 Task: Search one way flight ticket for 2 adults, 2 infants in seat and 1 infant on lap in first from Wenatchee: Pangborn Memorial Airport to Evansville: Evansville Regional Airport on 5-3-2023. Choice of flights is Westjet. Number of bags: 3 checked bags. Price is upto 90000. Outbound departure time preference is 16:00.
Action: Mouse moved to (328, 277)
Screenshot: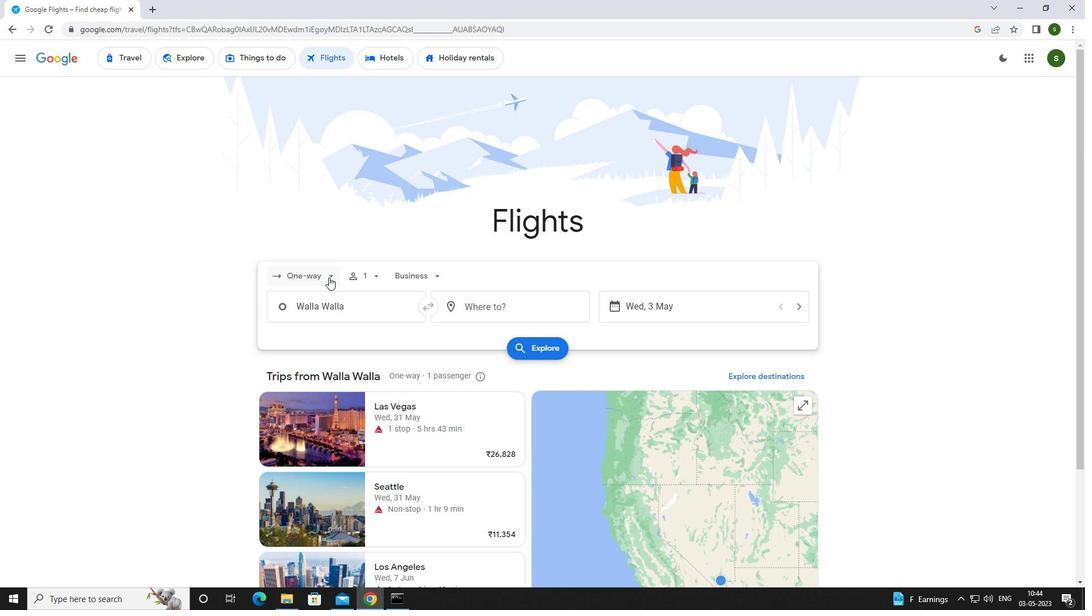 
Action: Mouse pressed left at (328, 277)
Screenshot: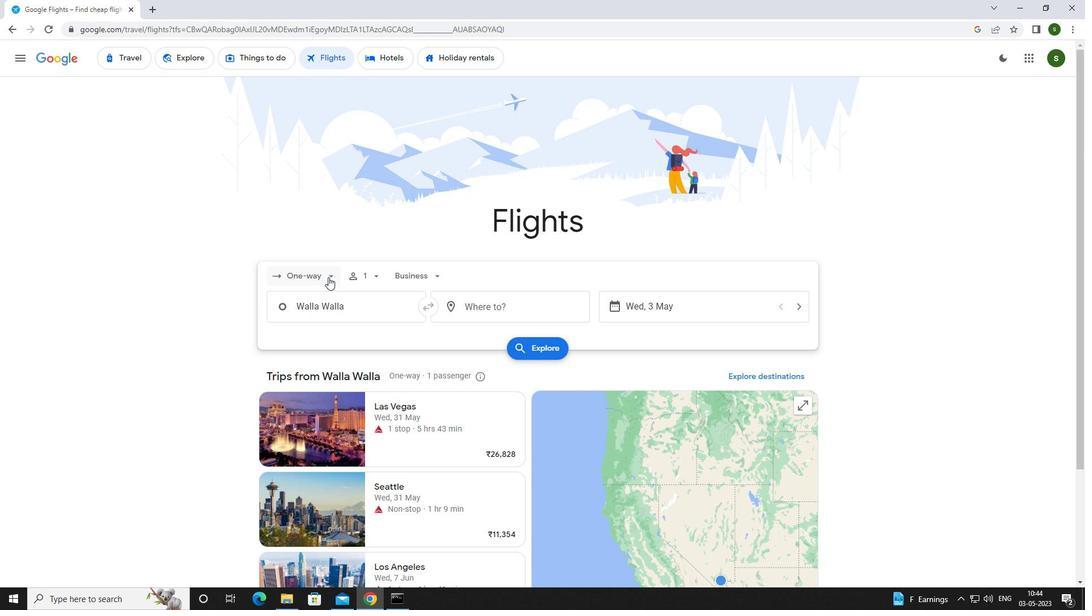 
Action: Mouse moved to (334, 327)
Screenshot: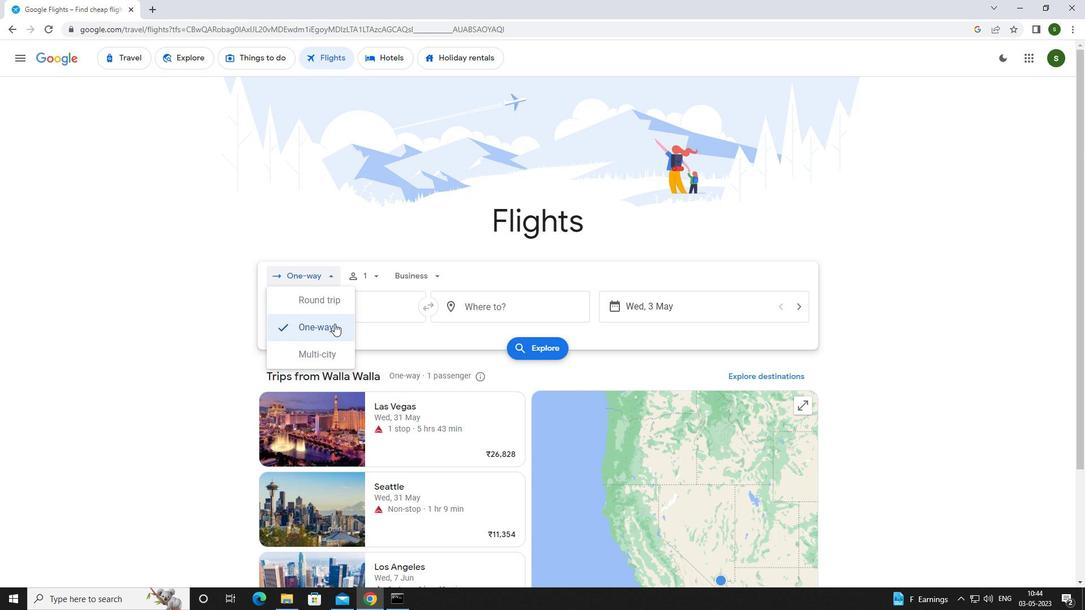 
Action: Mouse pressed left at (334, 327)
Screenshot: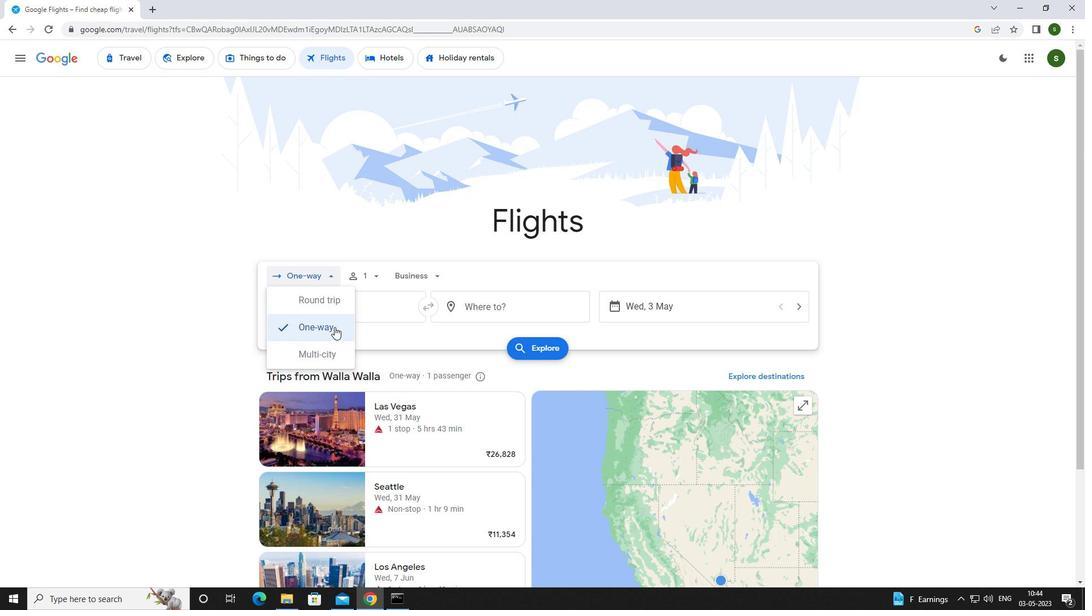 
Action: Mouse moved to (373, 278)
Screenshot: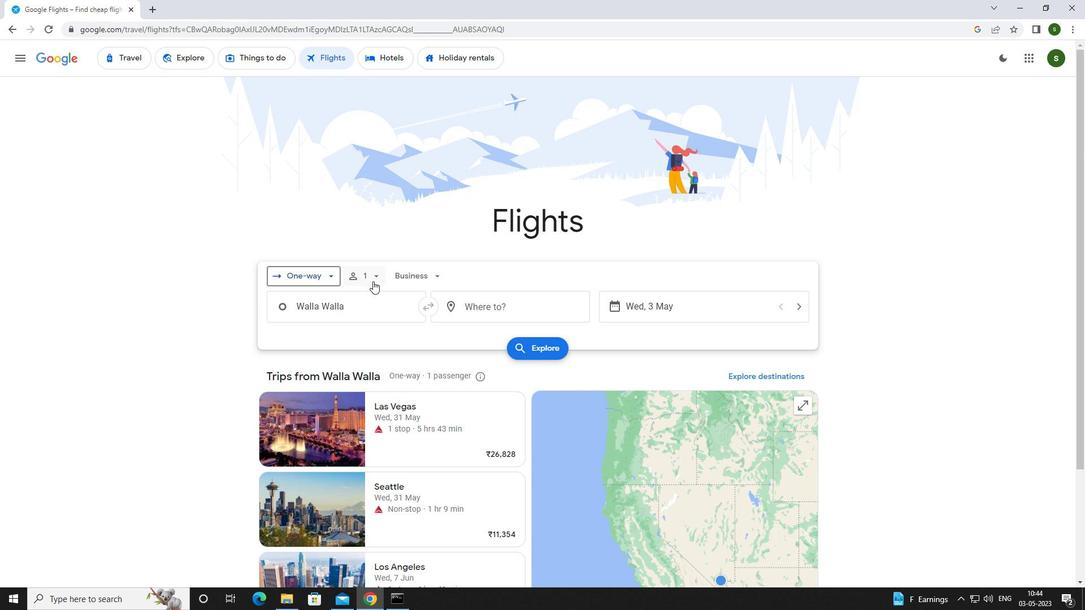 
Action: Mouse pressed left at (373, 278)
Screenshot: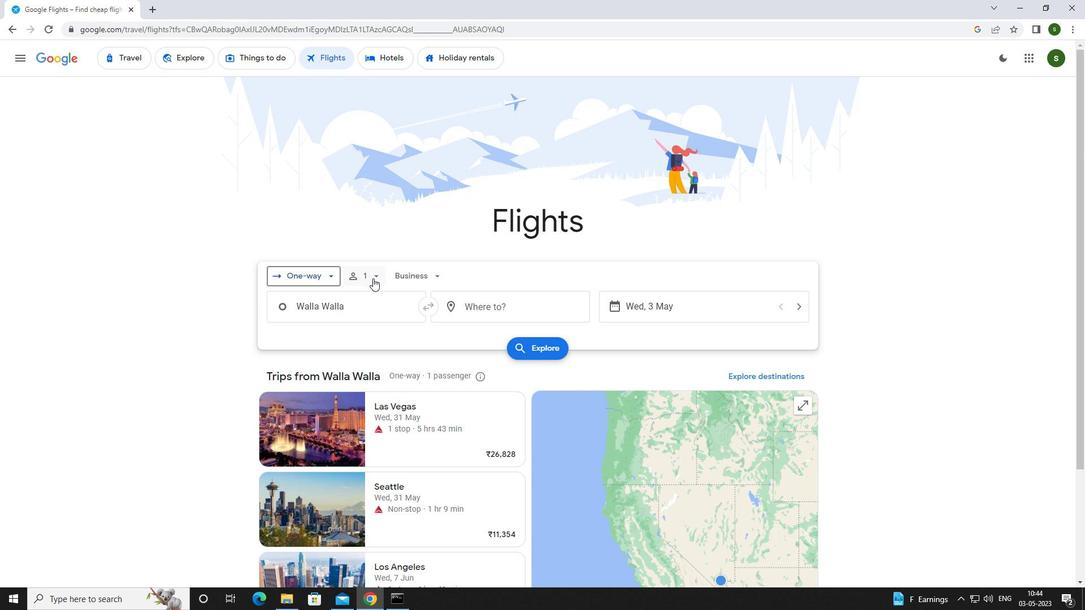 
Action: Mouse moved to (464, 305)
Screenshot: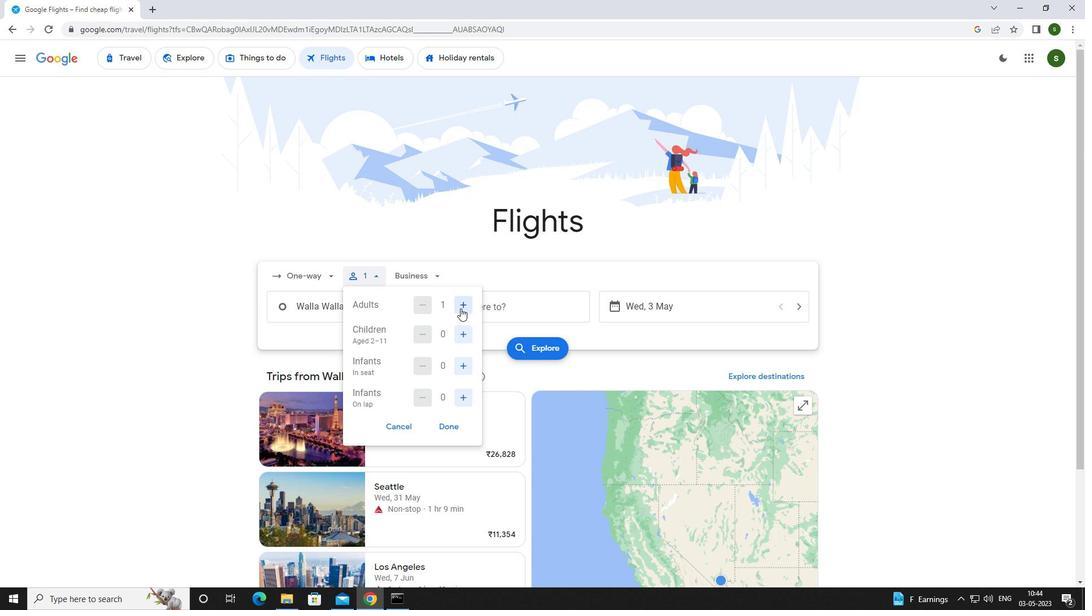
Action: Mouse pressed left at (464, 305)
Screenshot: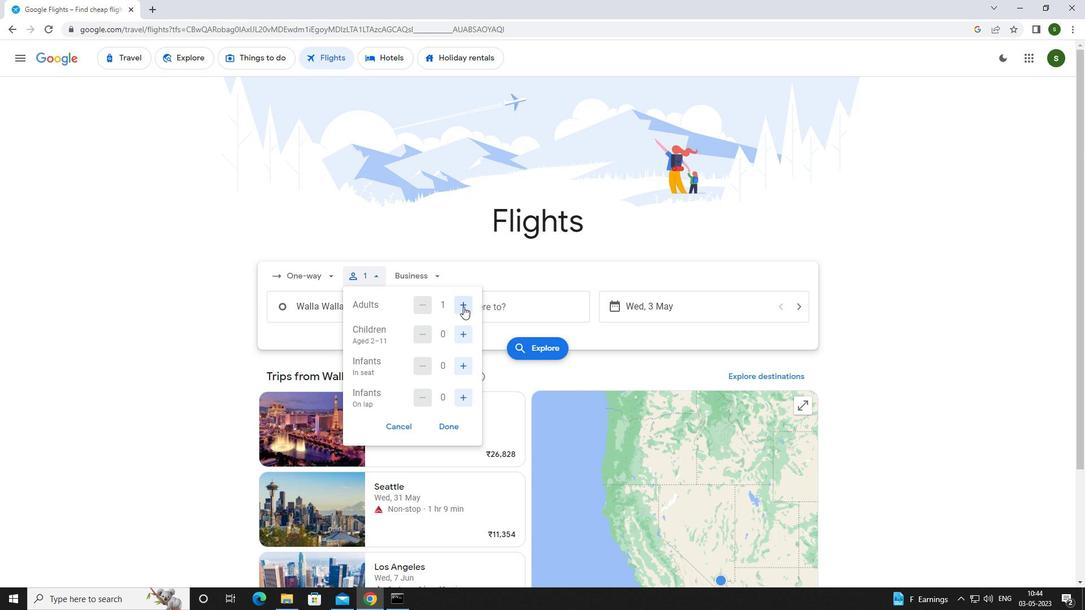 
Action: Mouse moved to (462, 362)
Screenshot: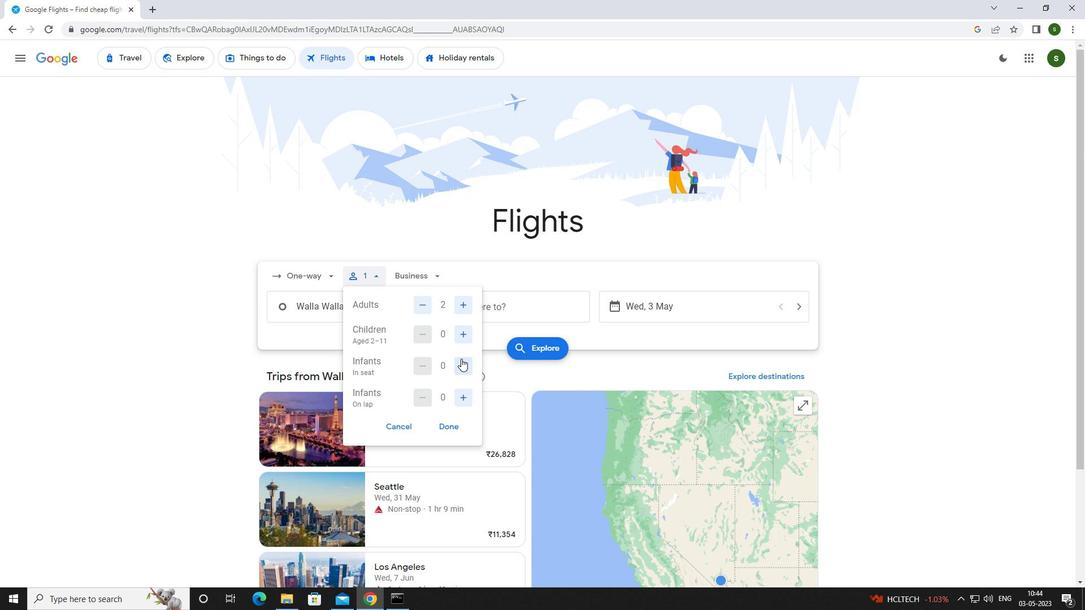 
Action: Mouse pressed left at (462, 362)
Screenshot: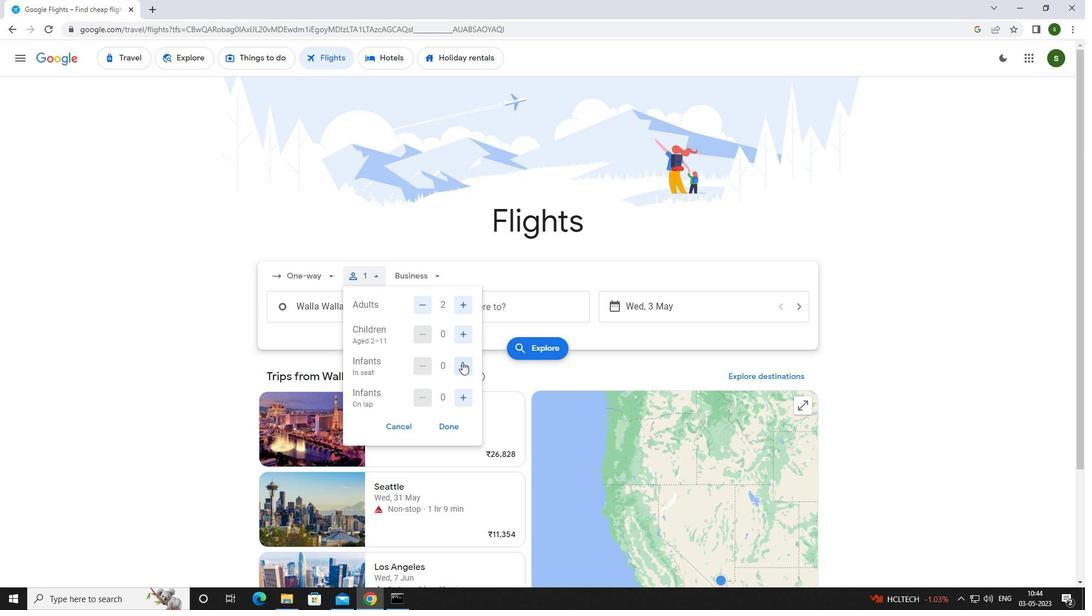 
Action: Mouse pressed left at (462, 362)
Screenshot: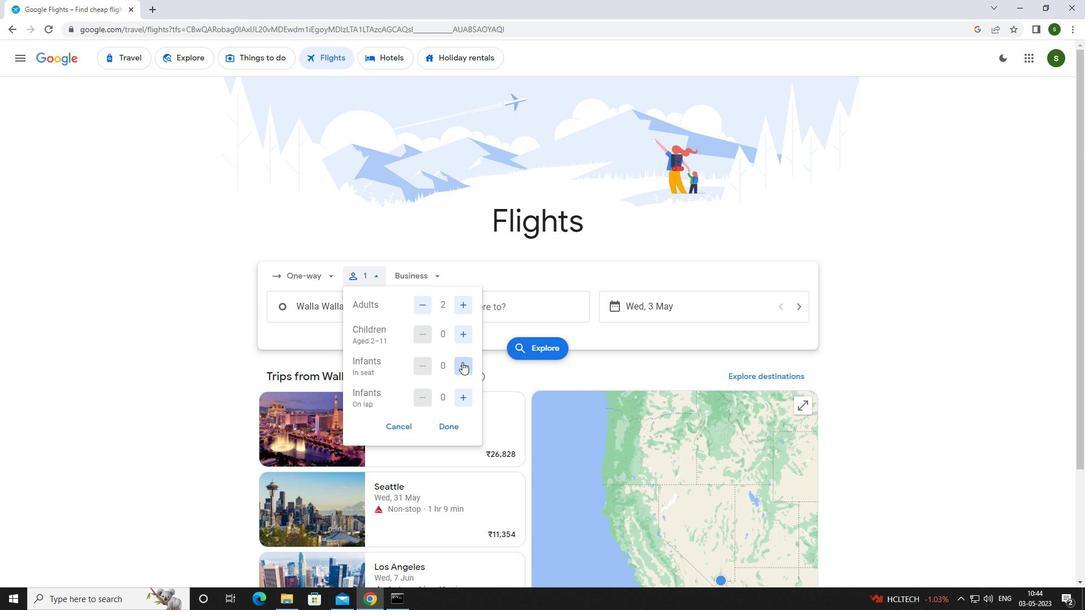 
Action: Mouse moved to (463, 399)
Screenshot: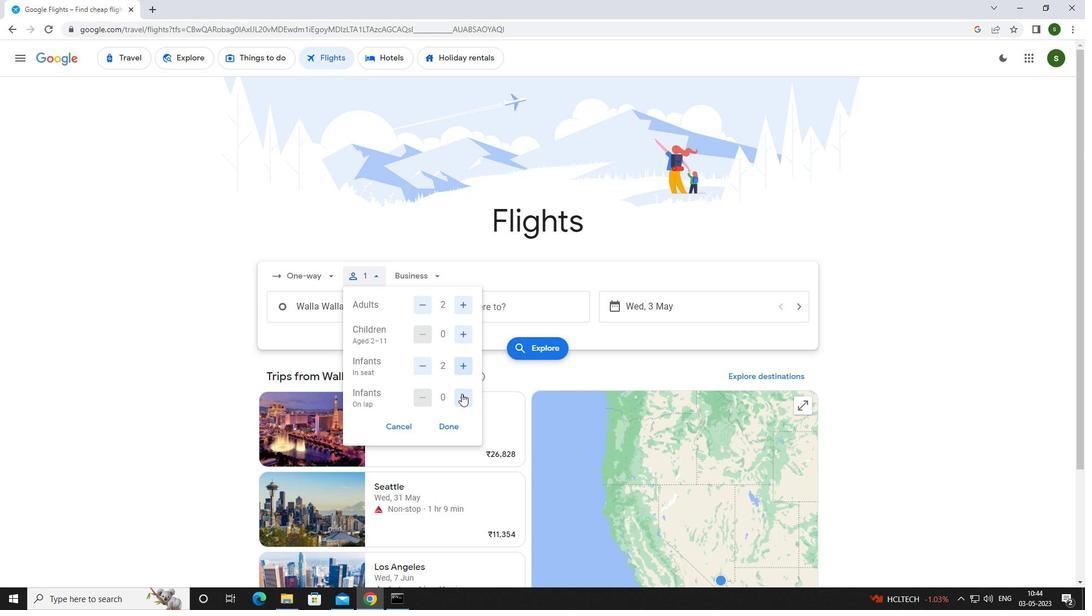 
Action: Mouse pressed left at (463, 399)
Screenshot: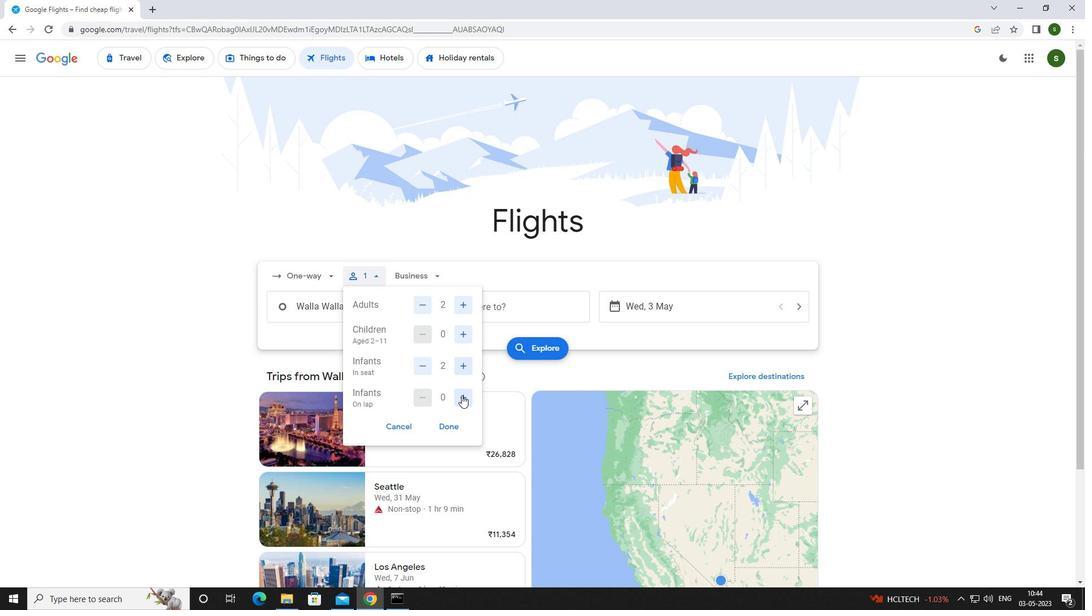 
Action: Mouse moved to (435, 277)
Screenshot: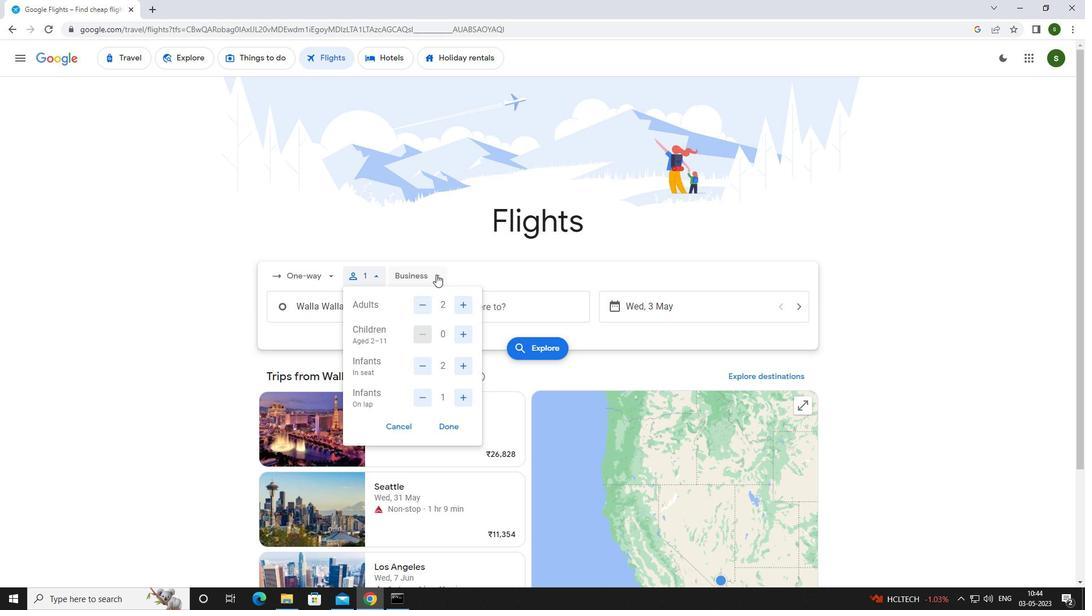 
Action: Mouse pressed left at (435, 277)
Screenshot: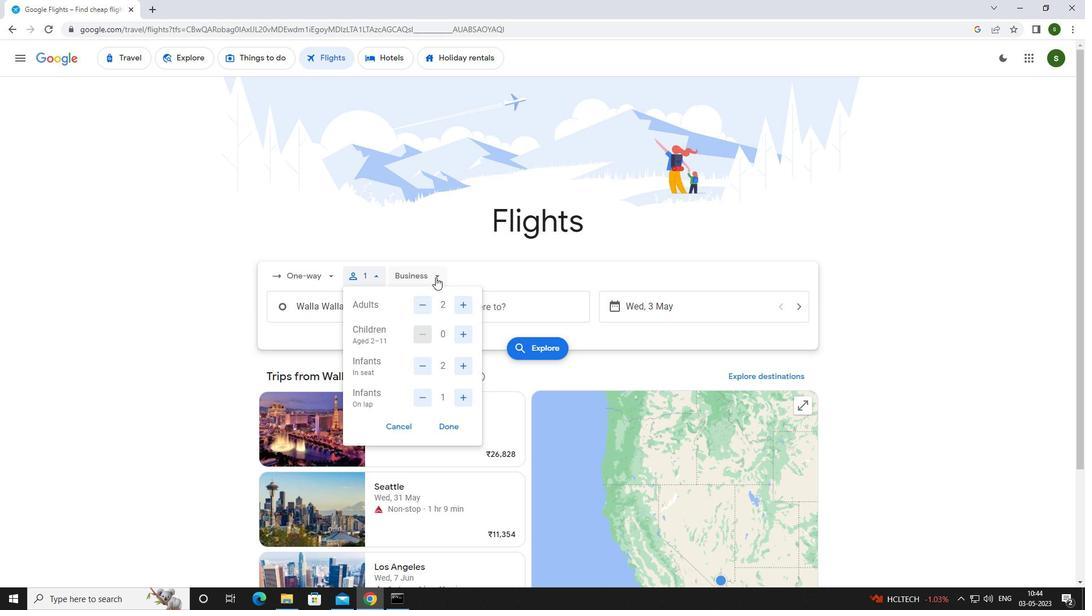
Action: Mouse moved to (446, 387)
Screenshot: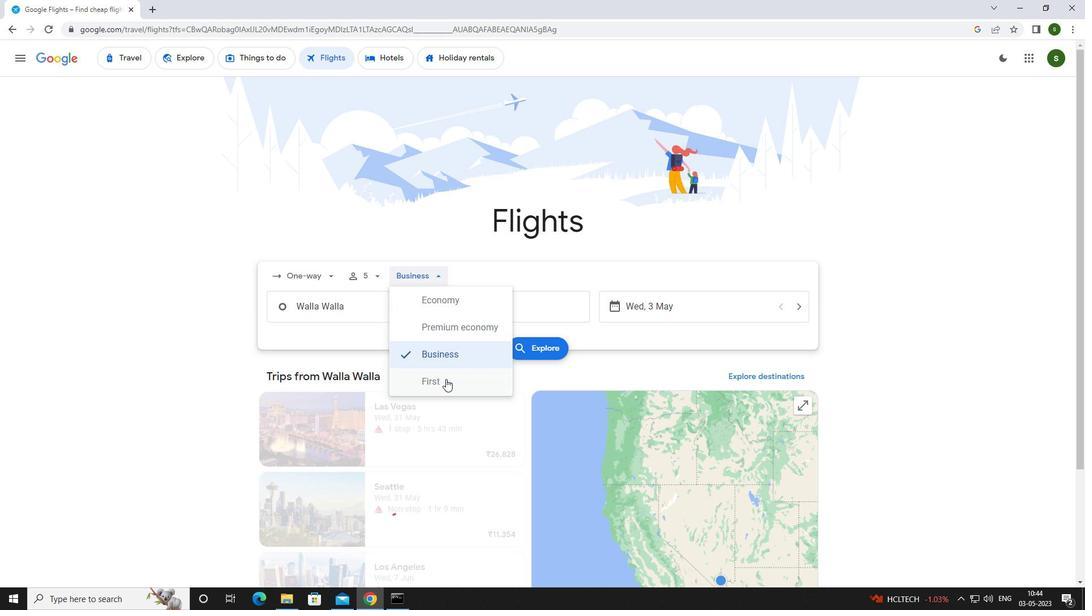 
Action: Mouse pressed left at (446, 387)
Screenshot: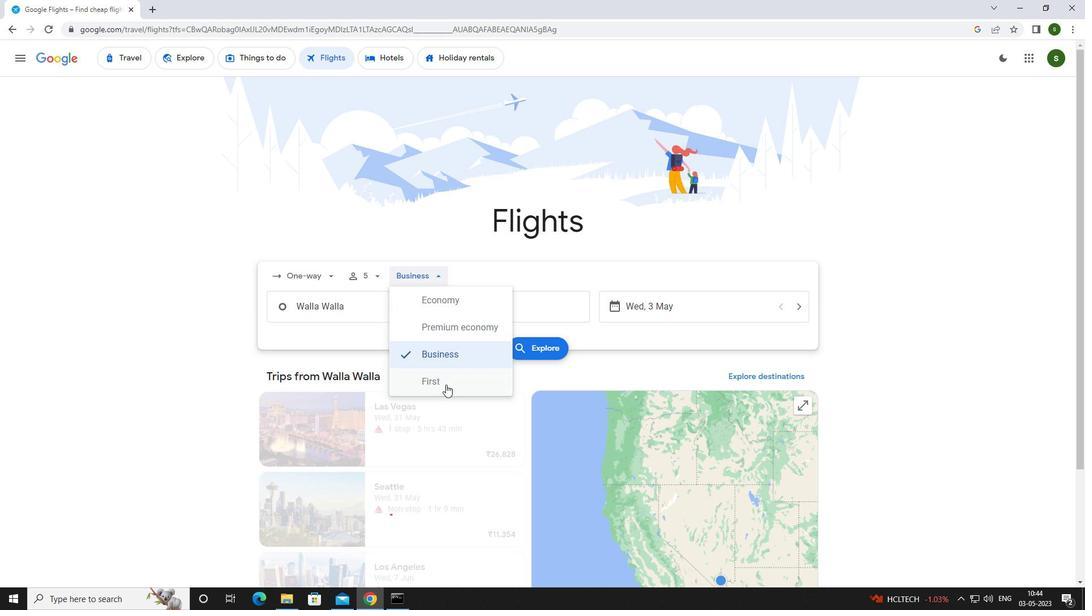 
Action: Mouse moved to (353, 301)
Screenshot: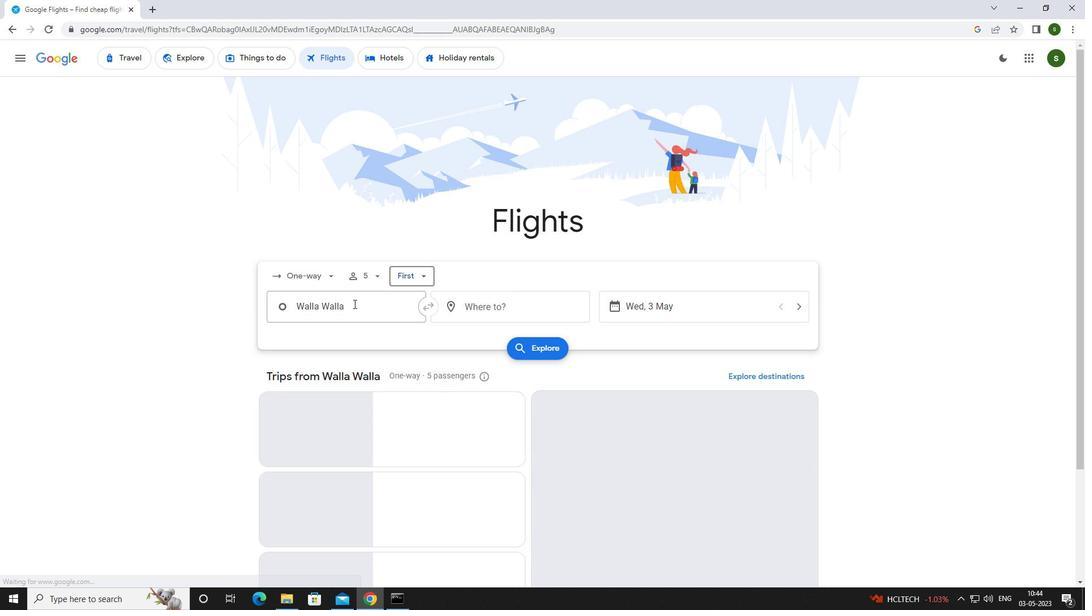 
Action: Mouse pressed left at (353, 301)
Screenshot: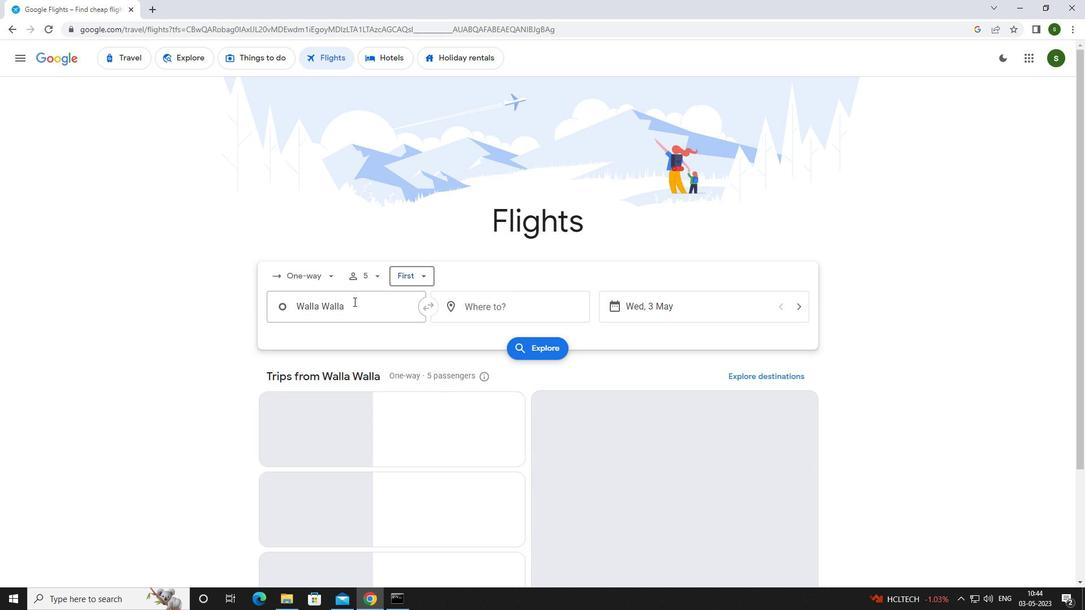 
Action: Key pressed <Key.caps_lock>w<Key.caps_lock>alla<Key.space>
Screenshot: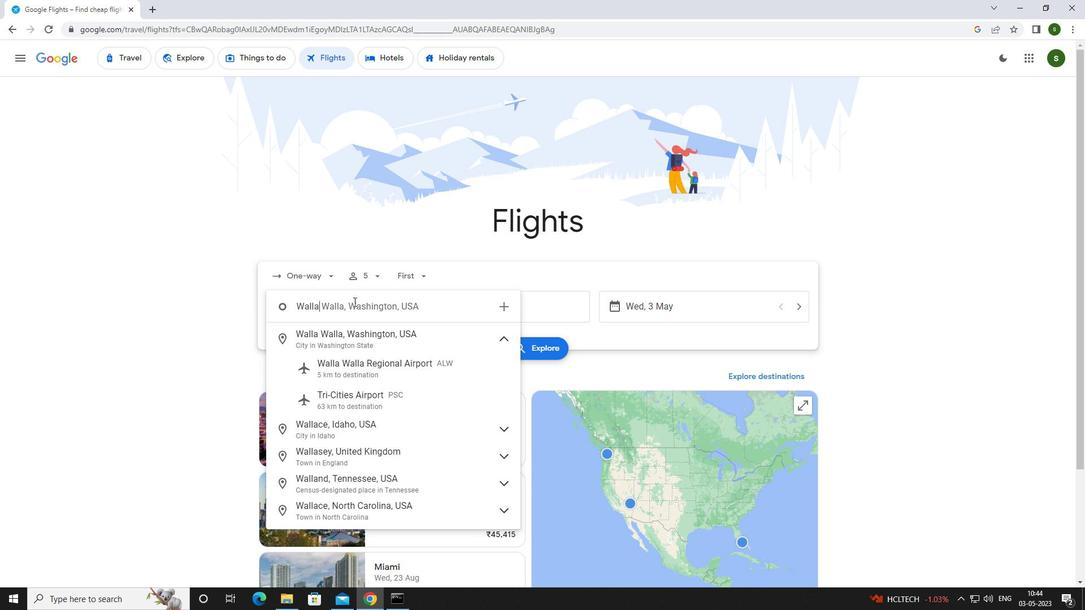 
Action: Mouse moved to (386, 368)
Screenshot: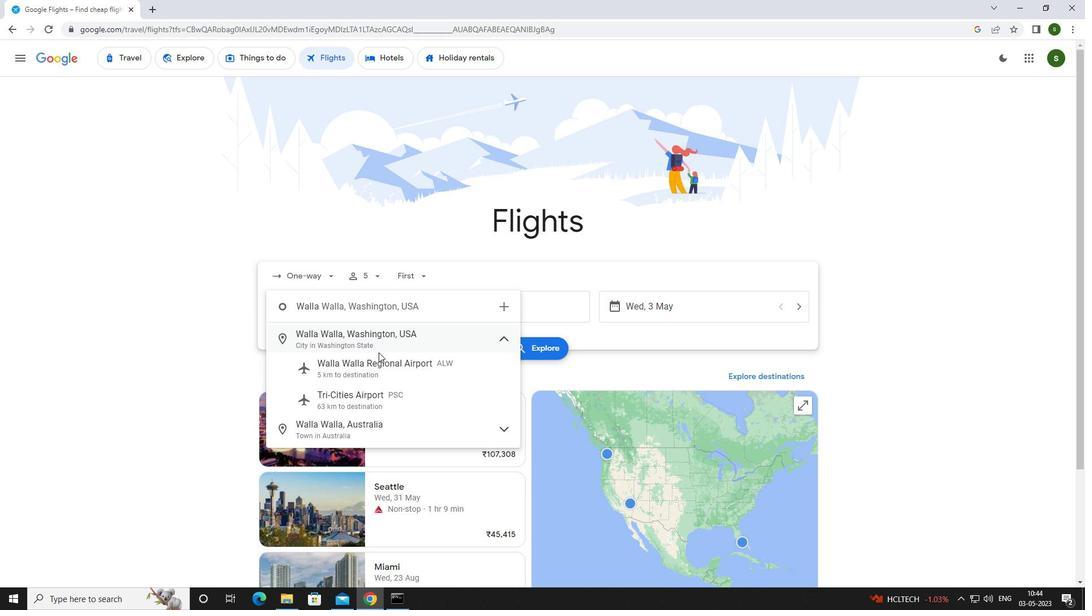 
Action: Mouse pressed left at (386, 368)
Screenshot: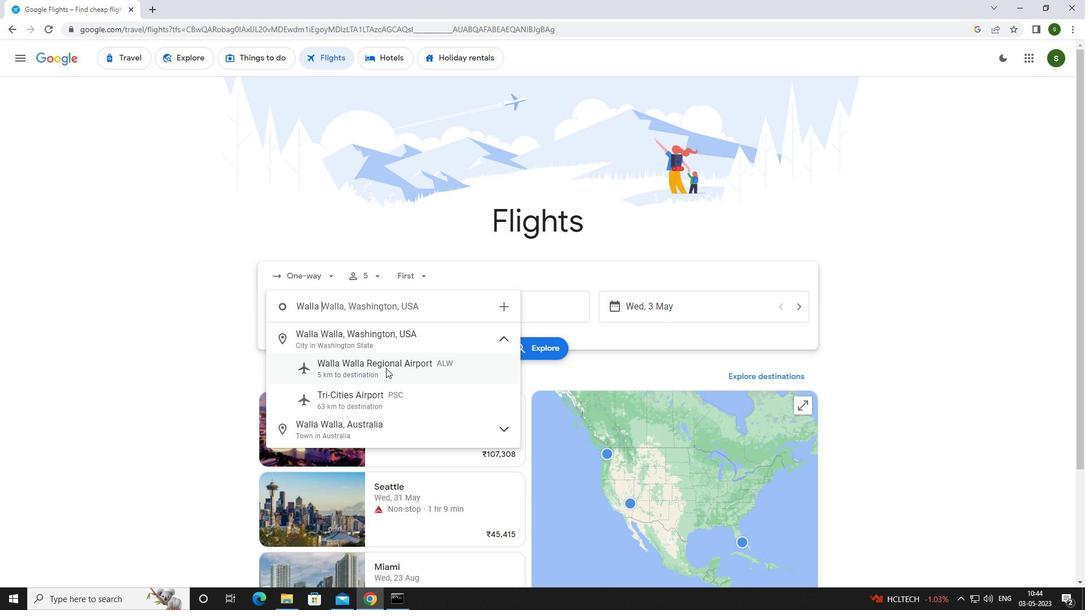 
Action: Mouse moved to (508, 306)
Screenshot: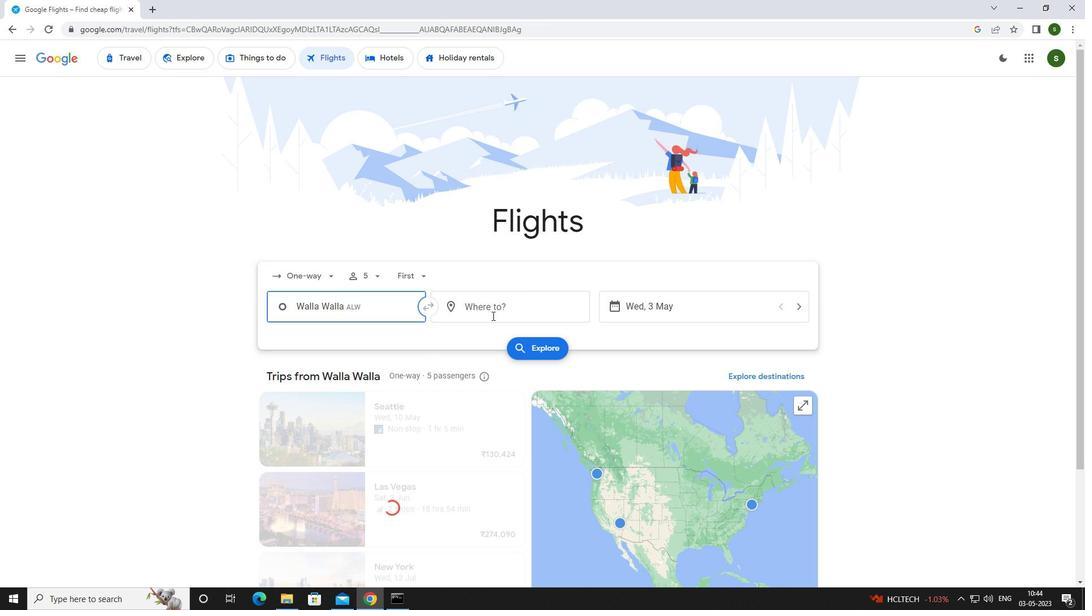
Action: Mouse pressed left at (508, 306)
Screenshot: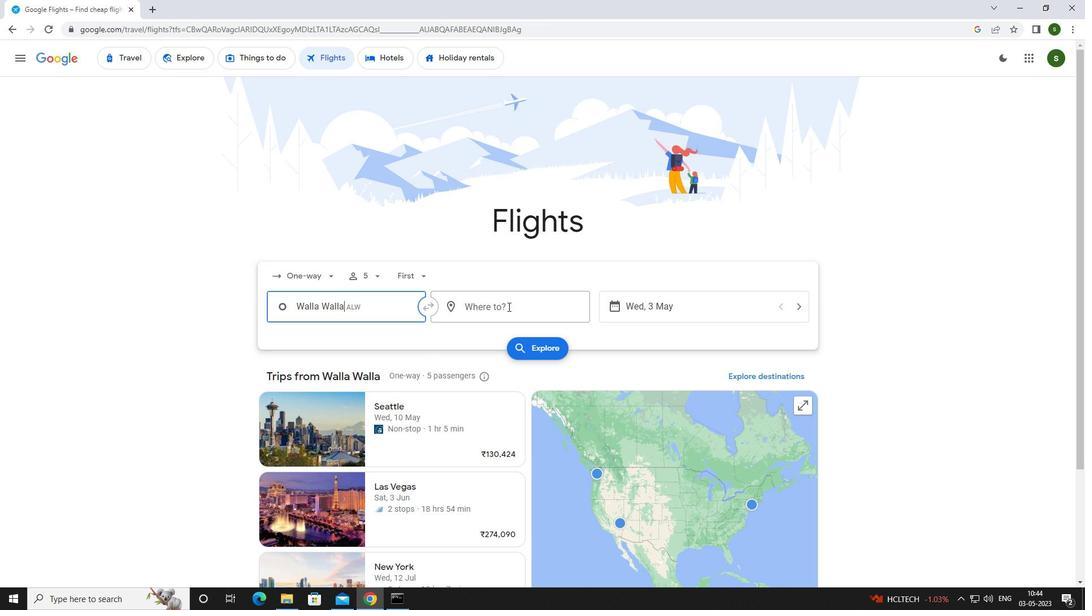 
Action: Mouse moved to (516, 304)
Screenshot: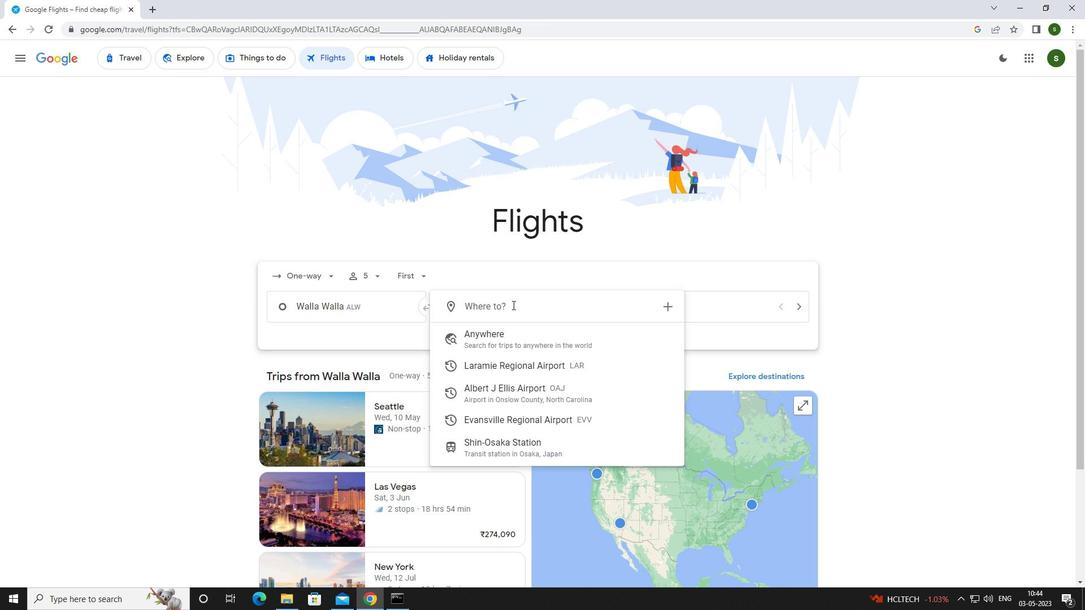 
Action: Key pressed <Key.caps_lock>l<Key.caps_lock>aramie
Screenshot: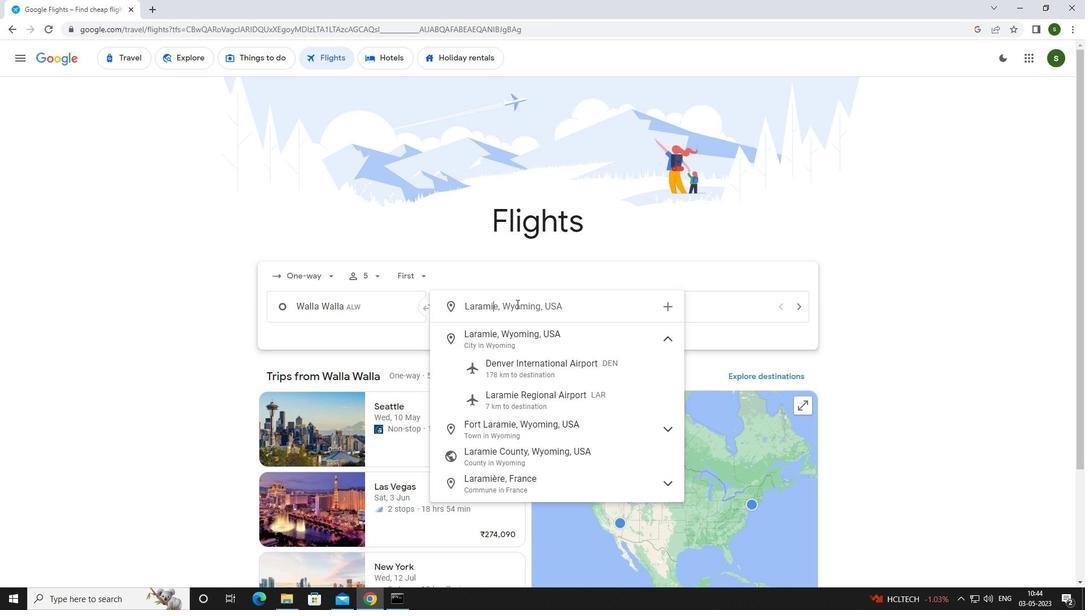 
Action: Mouse moved to (523, 392)
Screenshot: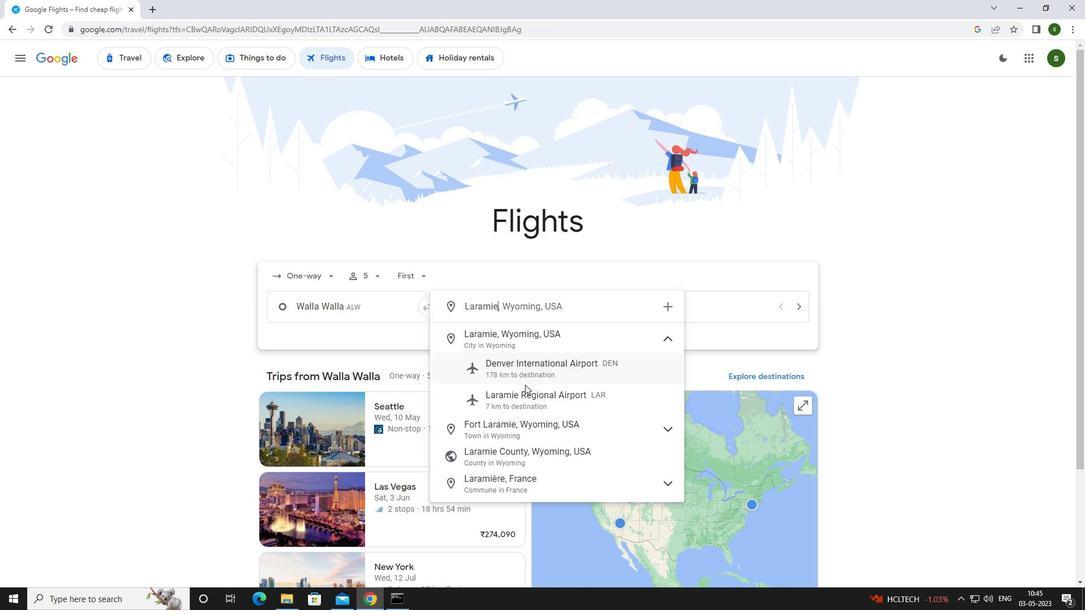 
Action: Mouse pressed left at (523, 392)
Screenshot: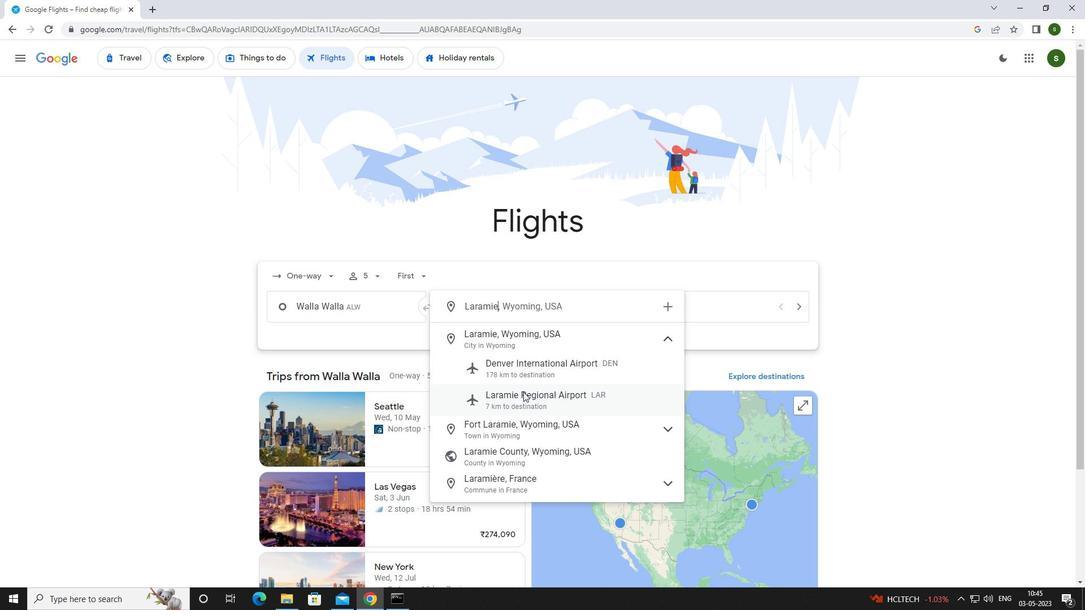 
Action: Mouse moved to (707, 305)
Screenshot: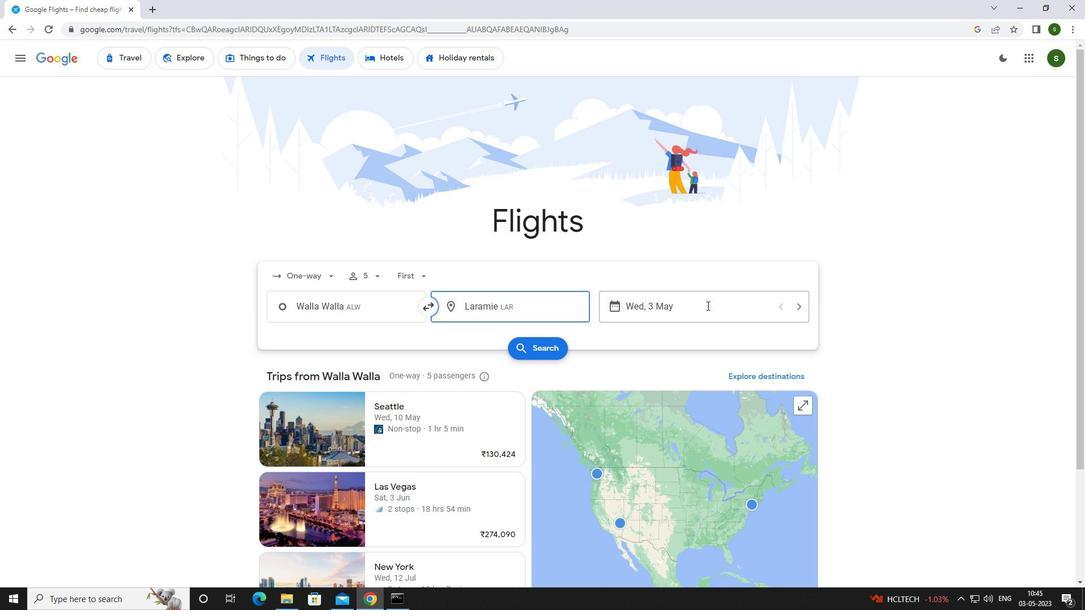
Action: Mouse pressed left at (707, 305)
Screenshot: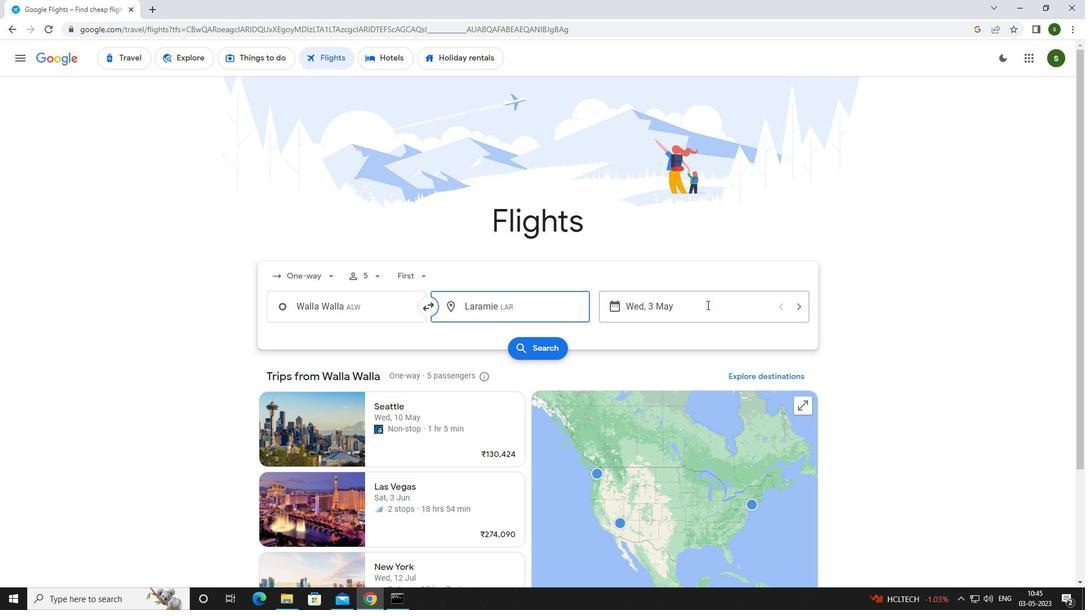 
Action: Mouse moved to (493, 383)
Screenshot: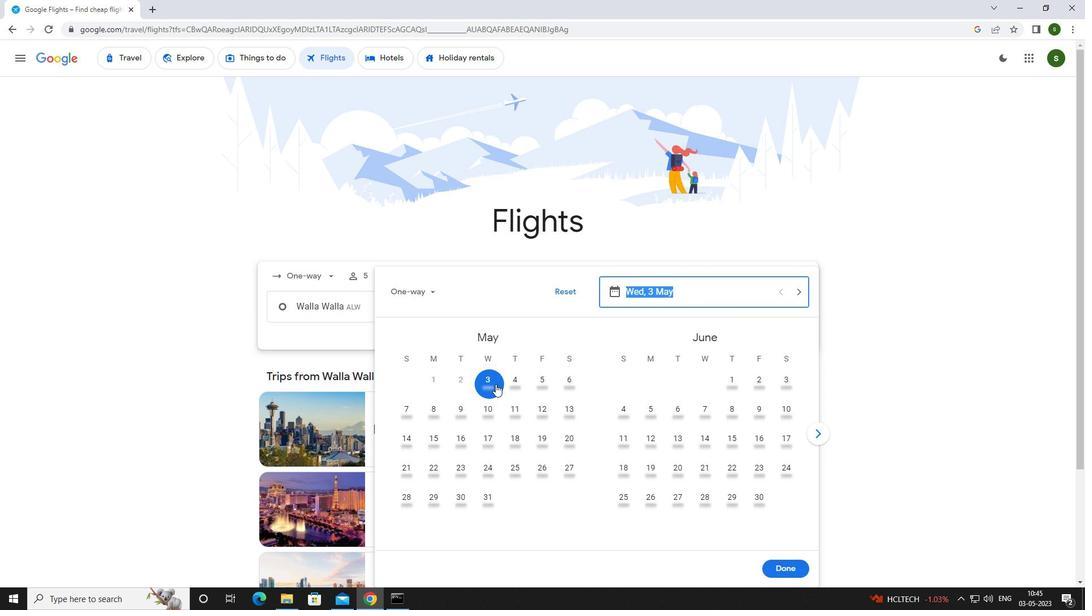 
Action: Mouse pressed left at (493, 383)
Screenshot: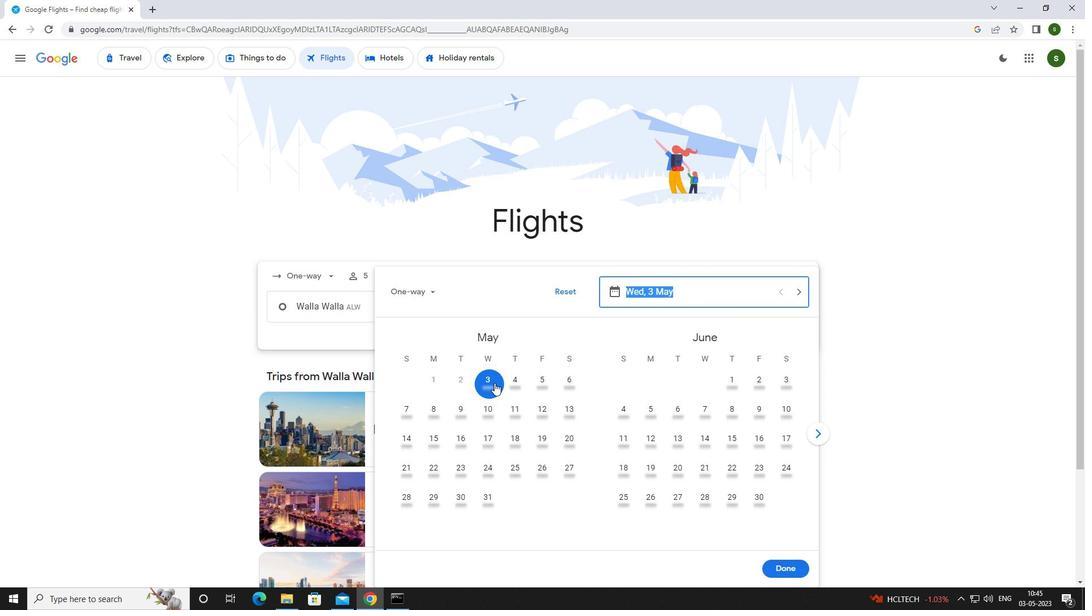 
Action: Mouse moved to (774, 569)
Screenshot: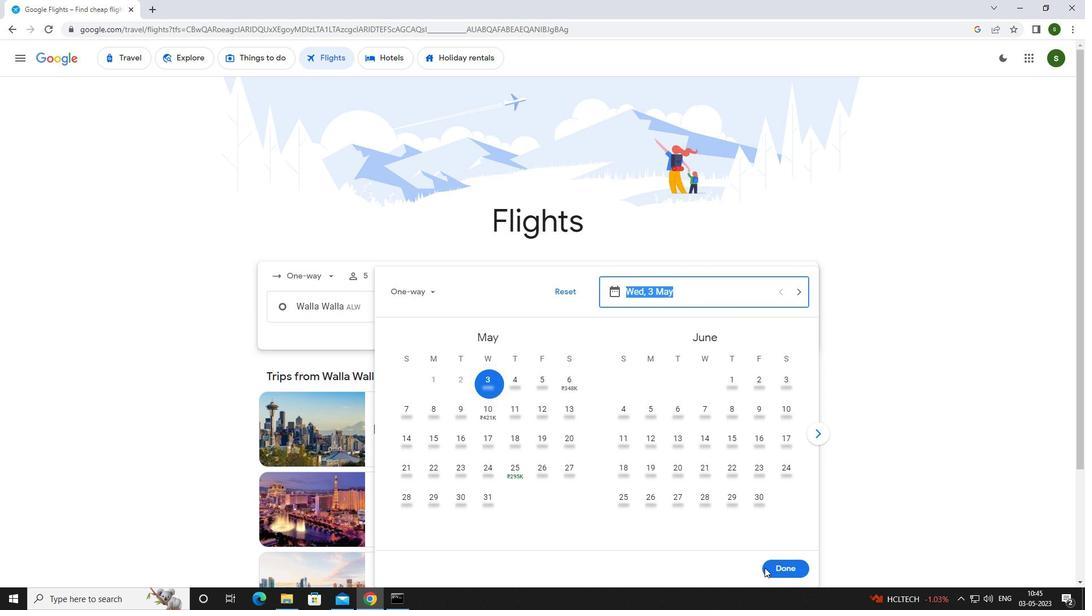 
Action: Mouse pressed left at (774, 569)
Screenshot: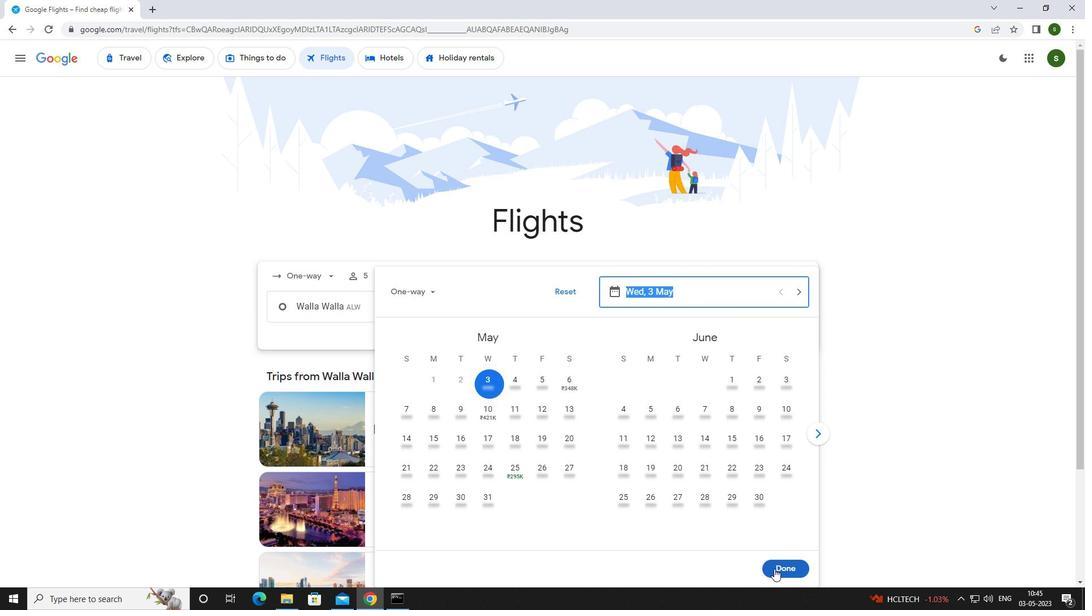 
Action: Mouse moved to (545, 343)
Screenshot: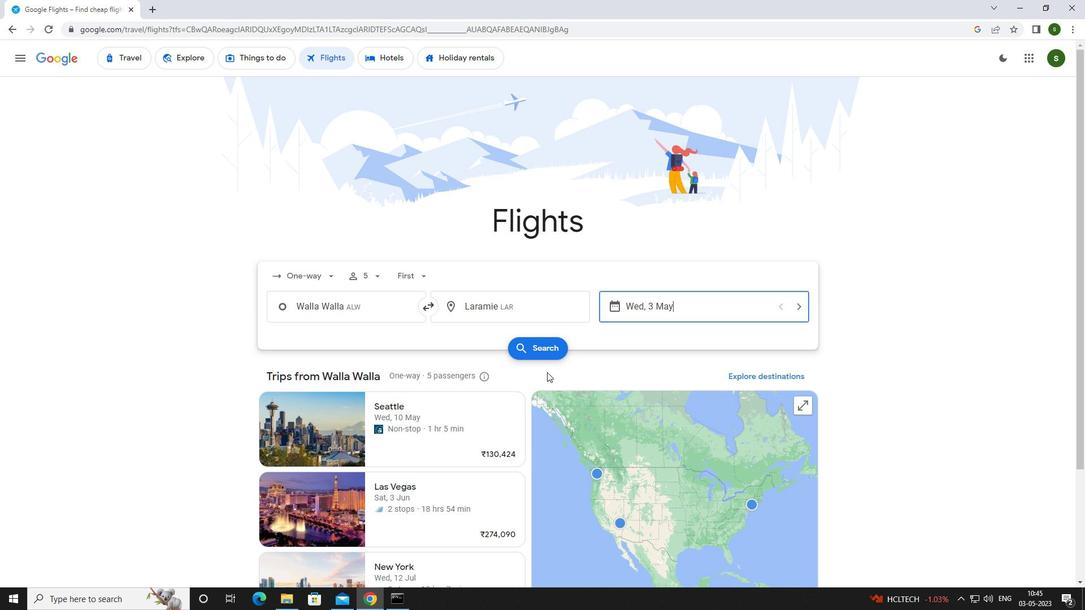 
Action: Mouse pressed left at (545, 343)
Screenshot: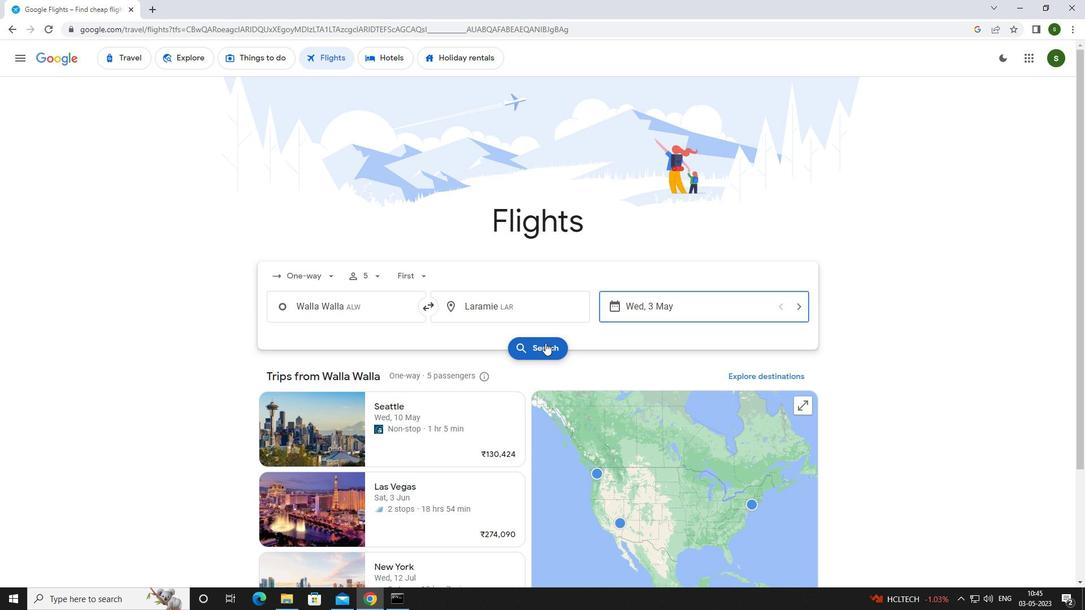 
Action: Mouse moved to (269, 156)
Screenshot: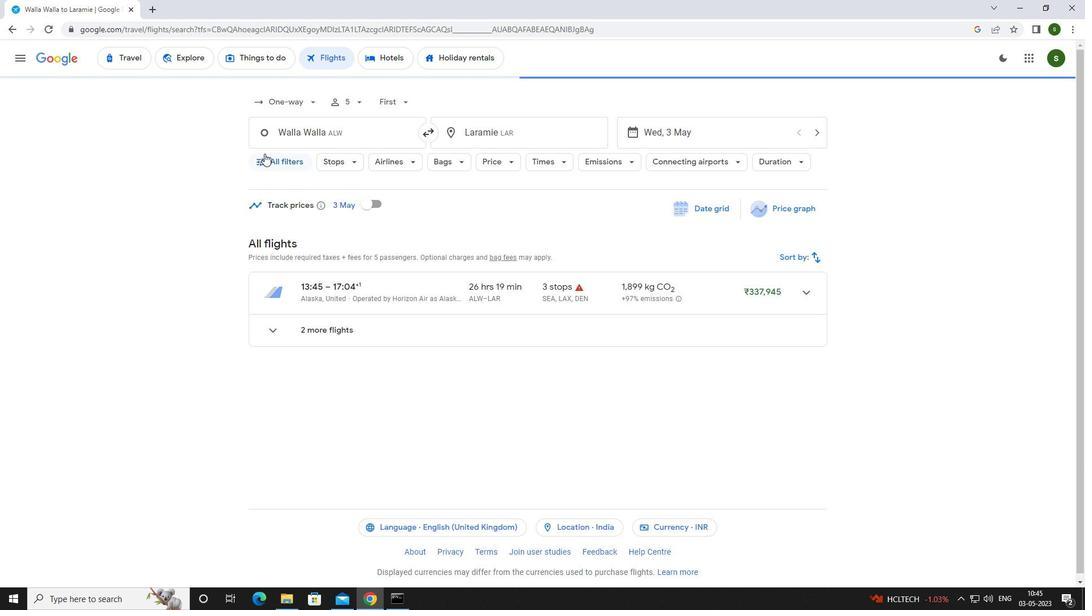 
Action: Mouse pressed left at (269, 156)
Screenshot: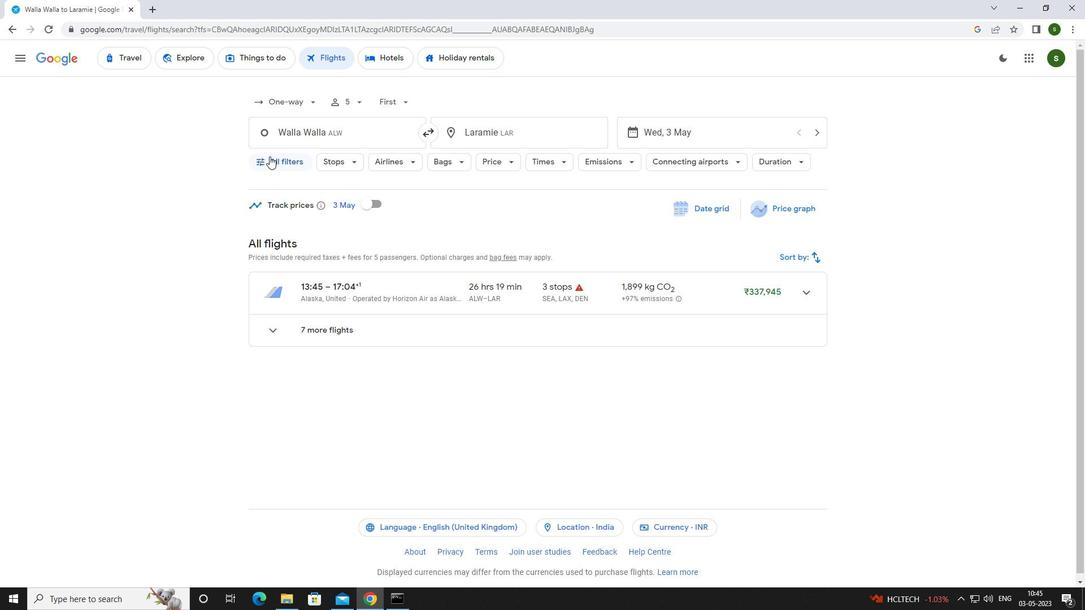 
Action: Mouse moved to (417, 398)
Screenshot: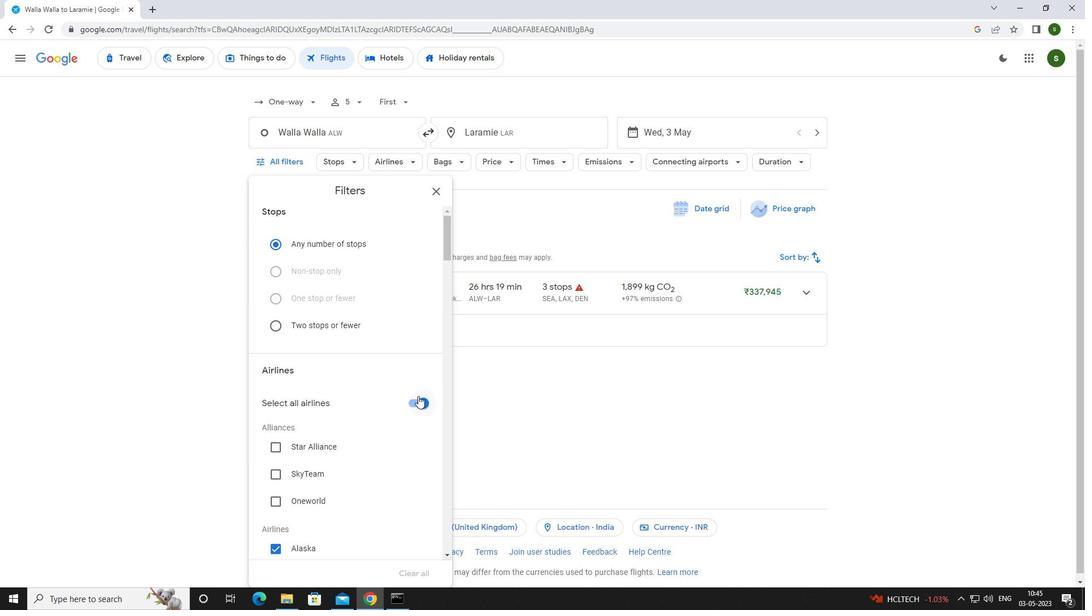 
Action: Mouse pressed left at (417, 398)
Screenshot: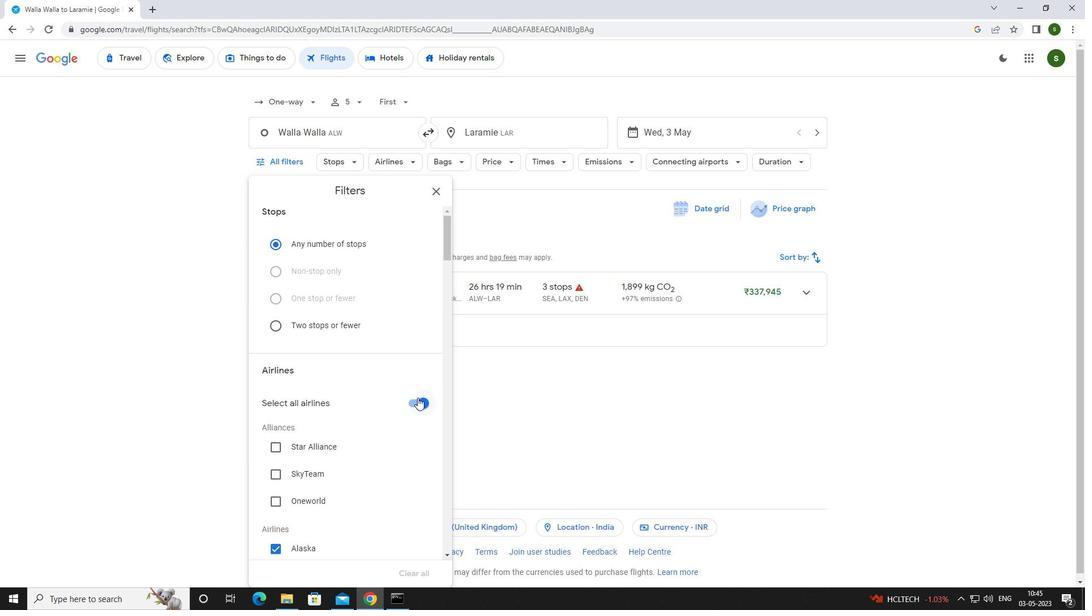 
Action: Mouse moved to (397, 369)
Screenshot: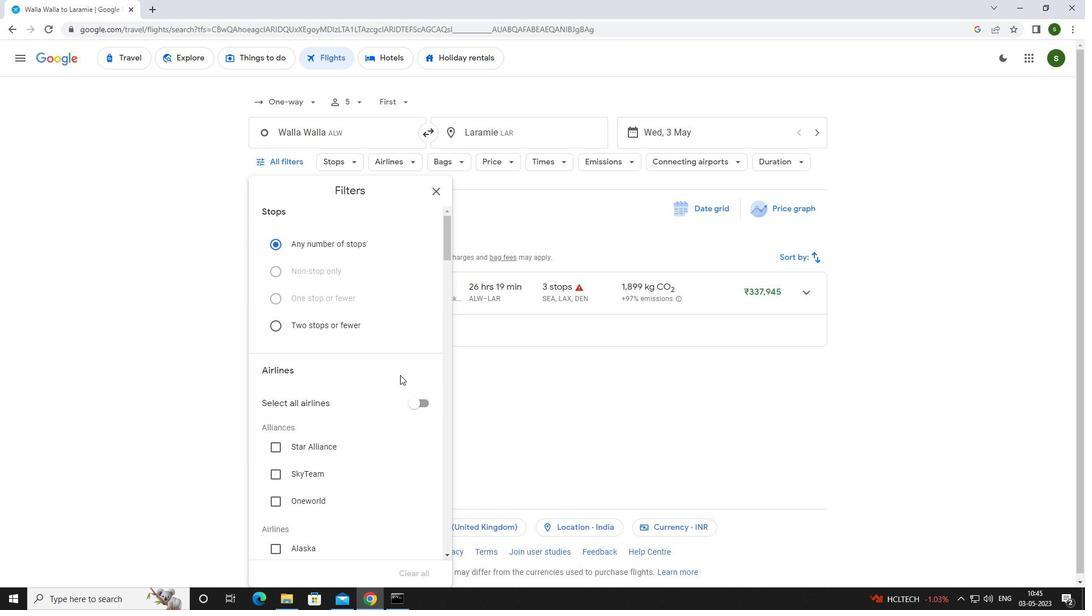 
Action: Mouse scrolled (397, 369) with delta (0, 0)
Screenshot: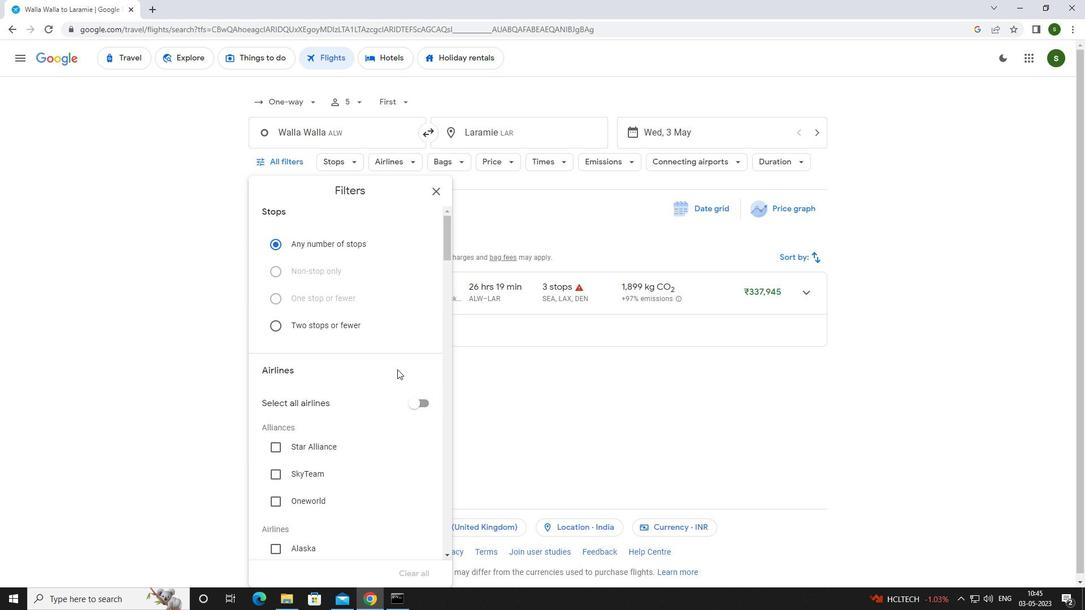 
Action: Mouse scrolled (397, 369) with delta (0, 0)
Screenshot: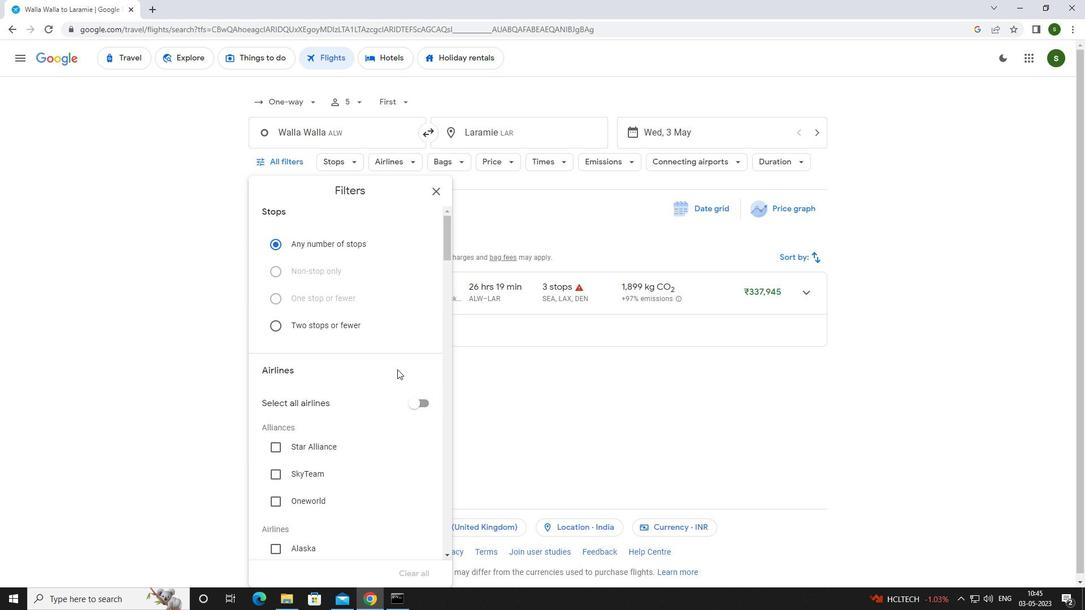 
Action: Mouse scrolled (397, 369) with delta (0, 0)
Screenshot: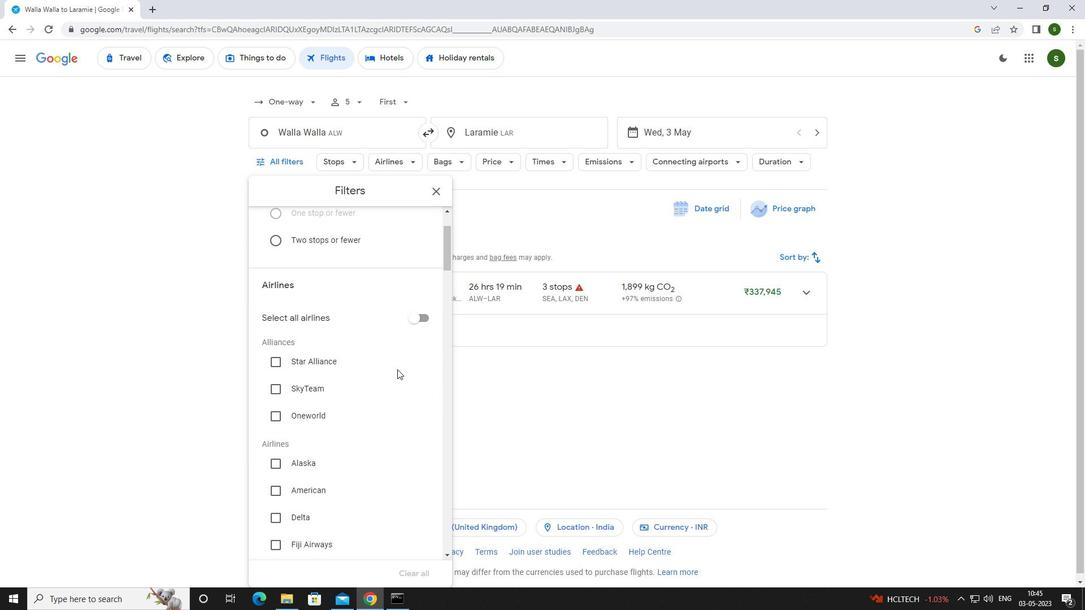 
Action: Mouse scrolled (397, 369) with delta (0, 0)
Screenshot: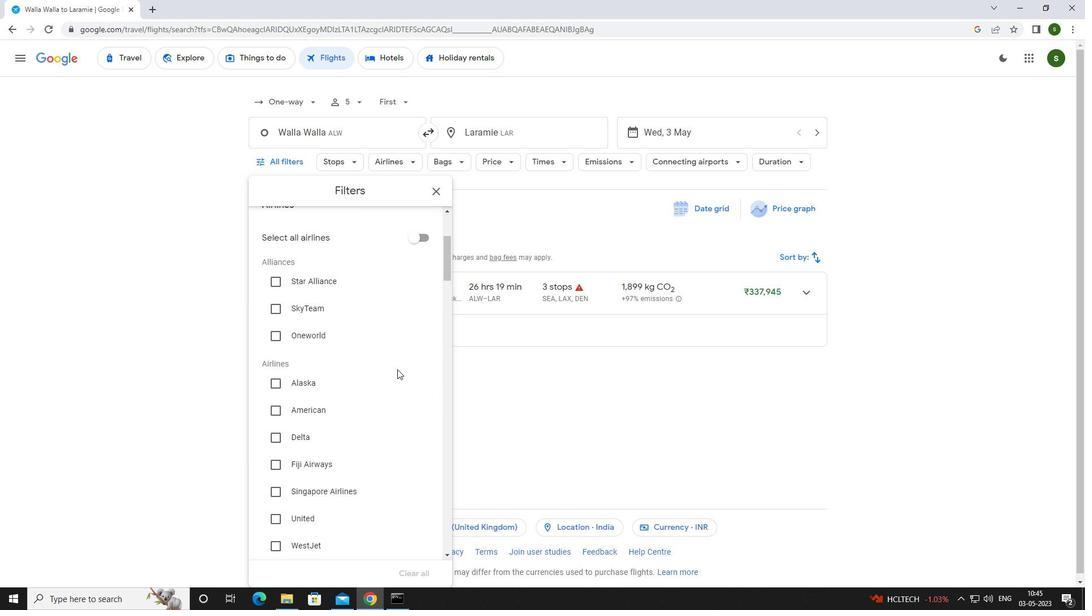 
Action: Mouse moved to (300, 485)
Screenshot: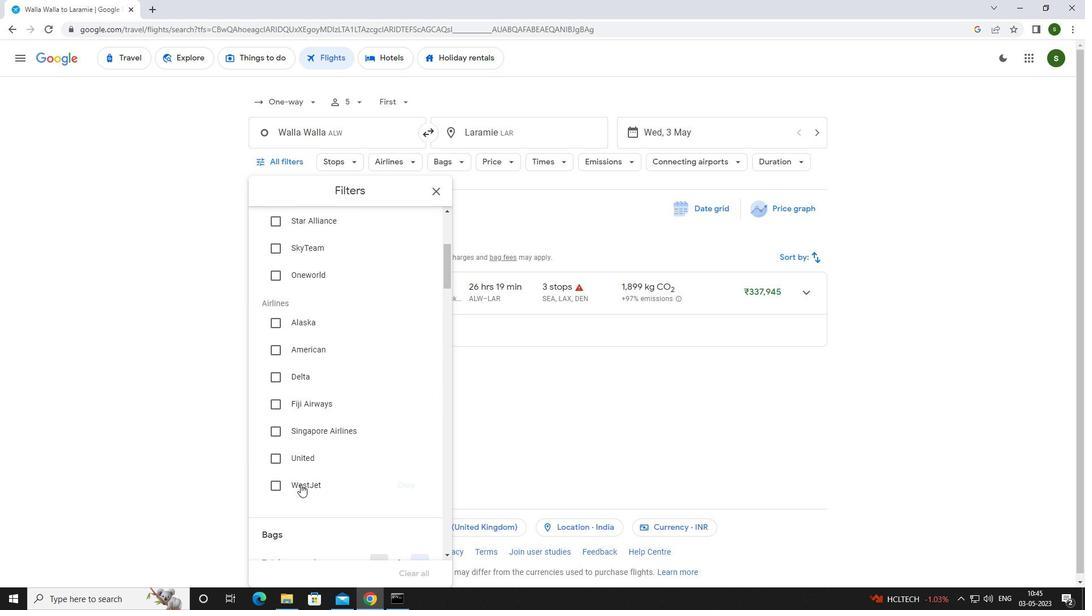 
Action: Mouse pressed left at (300, 485)
Screenshot: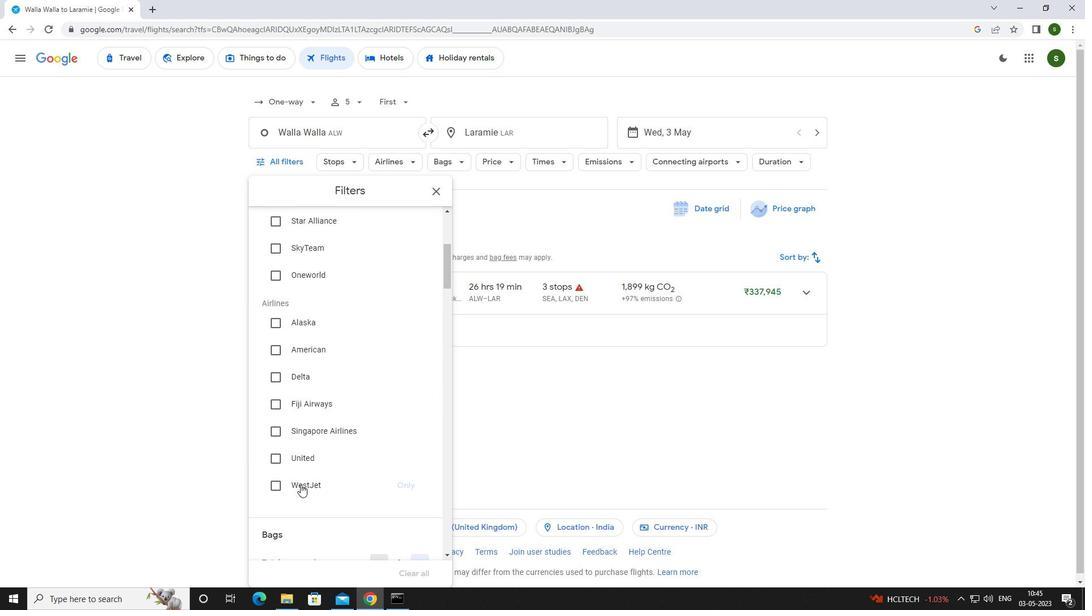 
Action: Mouse moved to (300, 485)
Screenshot: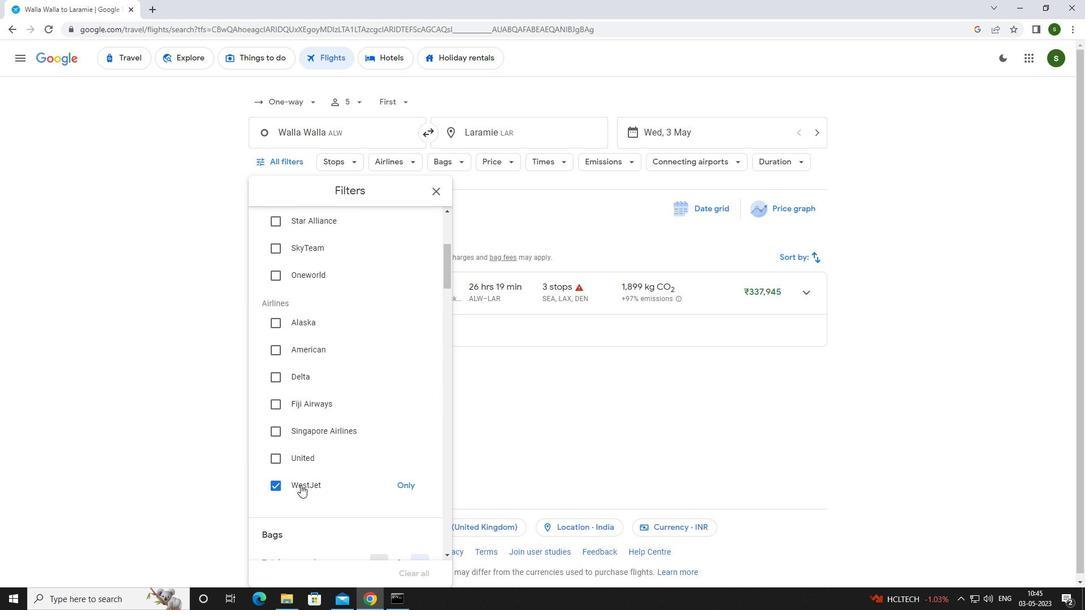
Action: Mouse scrolled (300, 484) with delta (0, 0)
Screenshot: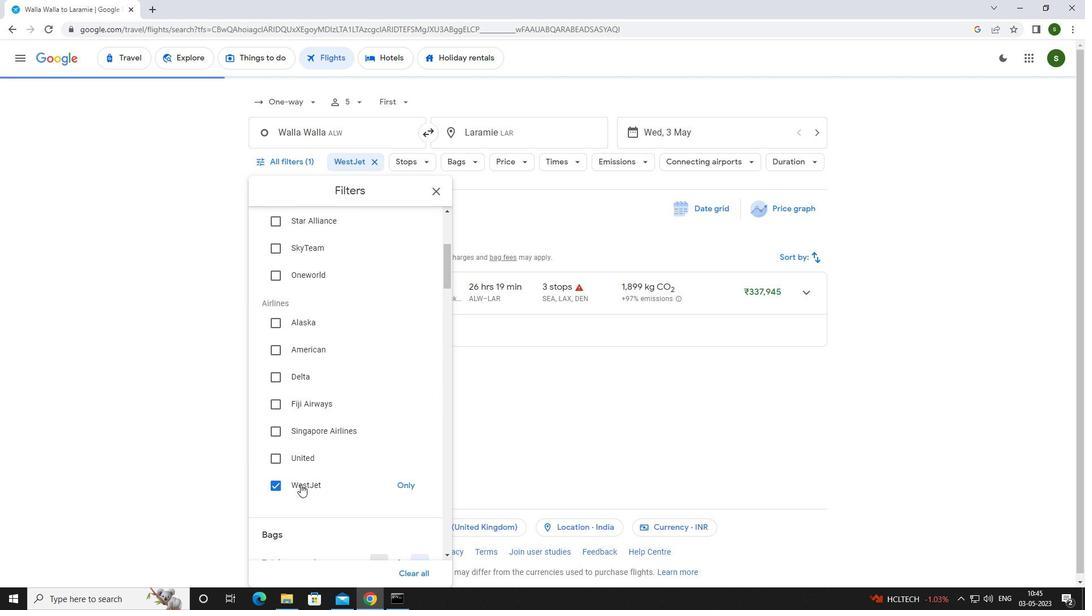 
Action: Mouse scrolled (300, 484) with delta (0, 0)
Screenshot: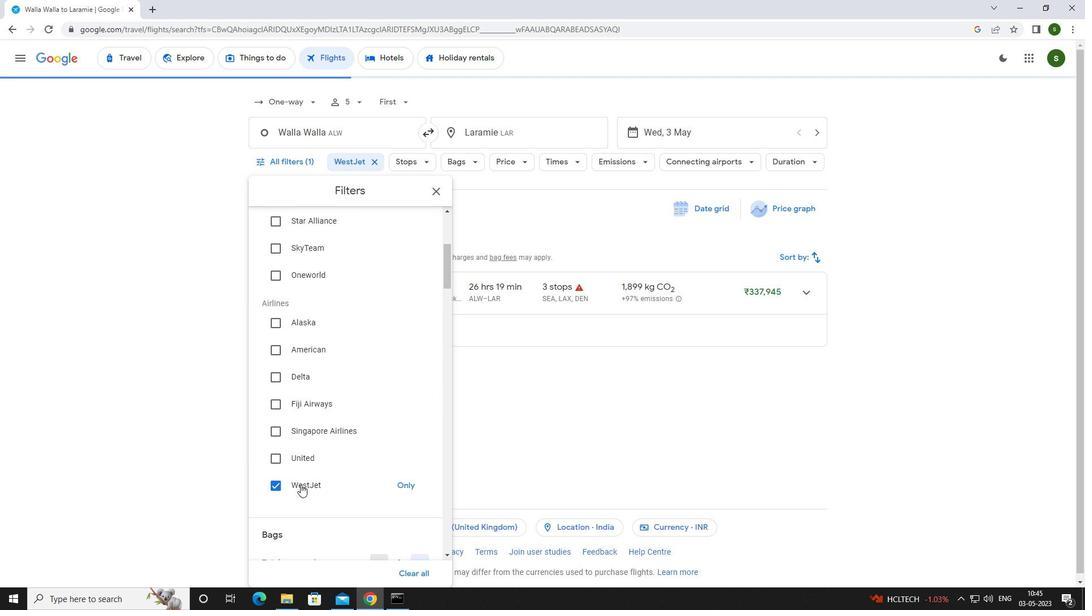 
Action: Mouse scrolled (300, 484) with delta (0, 0)
Screenshot: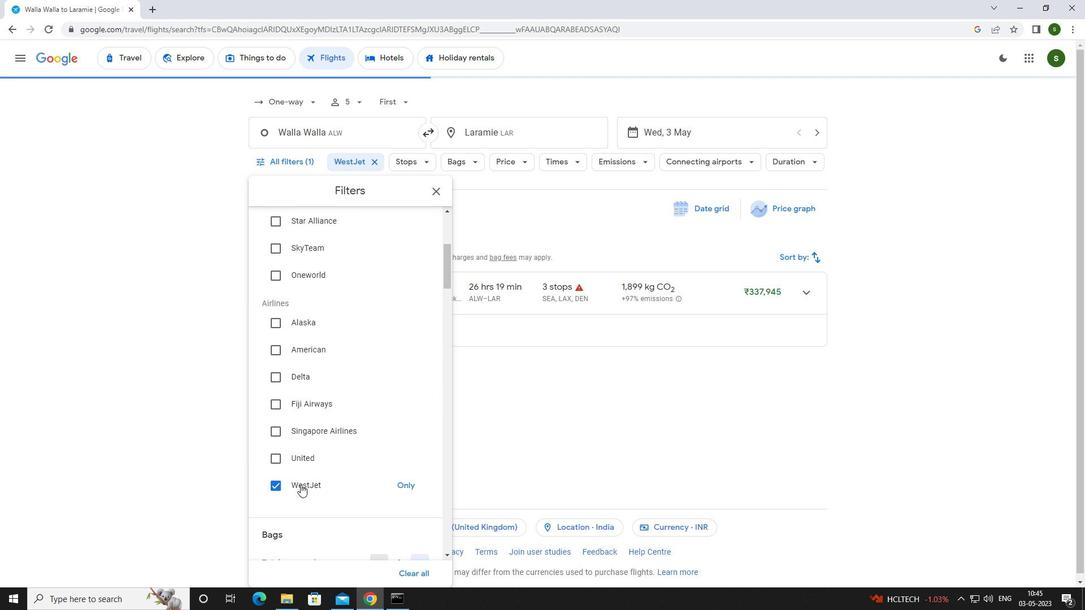 
Action: Mouse moved to (422, 422)
Screenshot: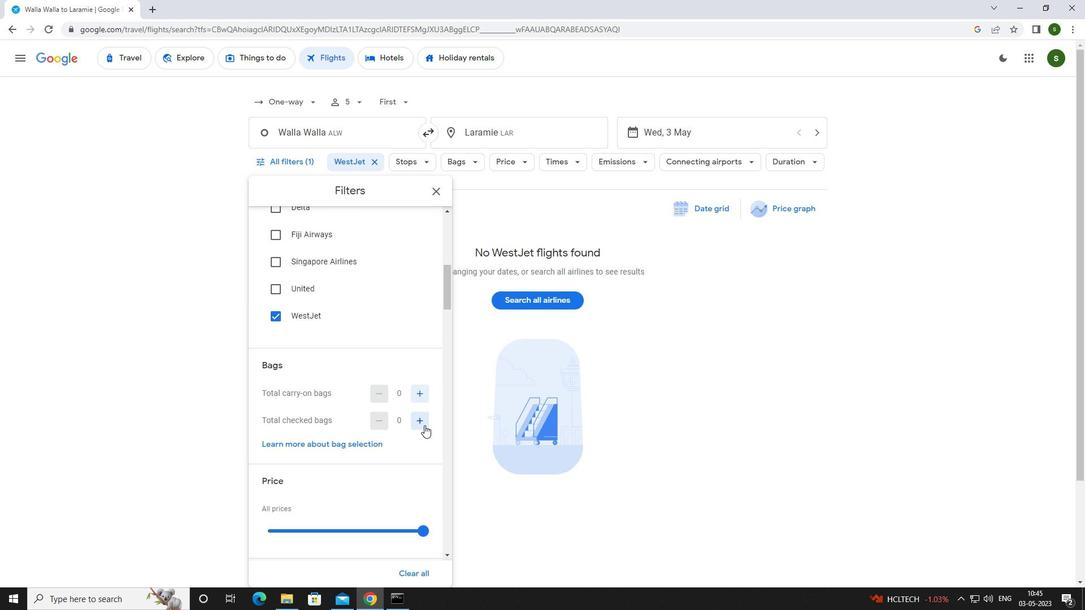 
Action: Mouse pressed left at (422, 422)
Screenshot: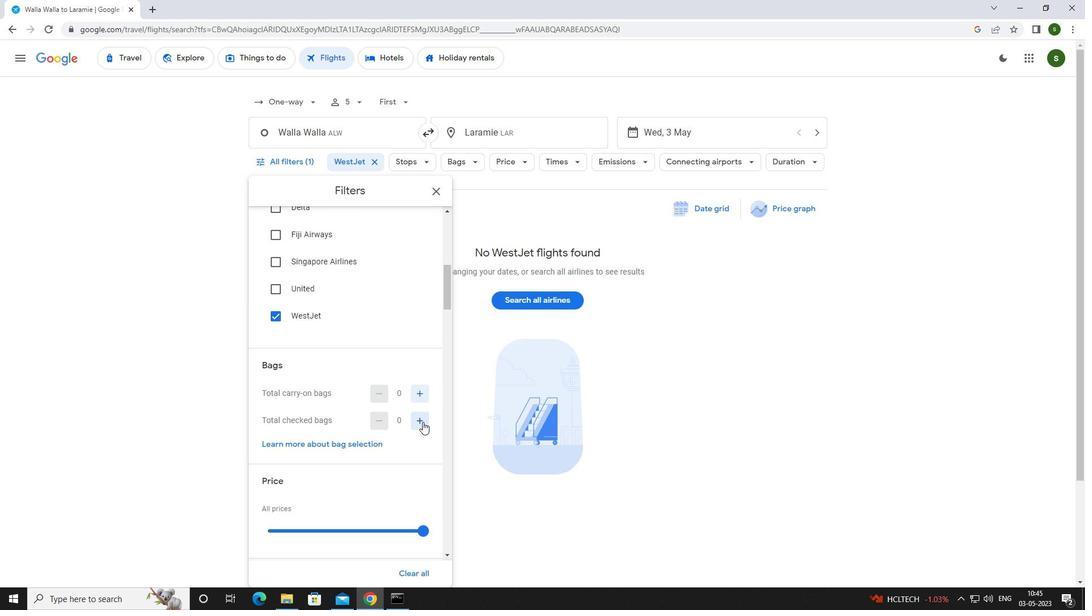 
Action: Mouse pressed left at (422, 422)
Screenshot: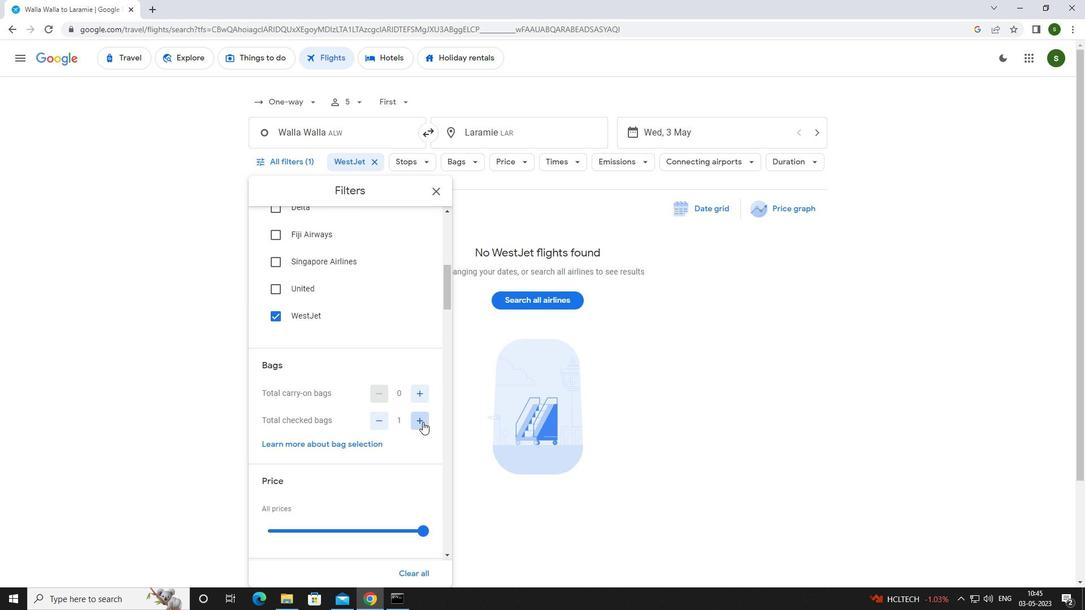 
Action: Mouse pressed left at (422, 422)
Screenshot: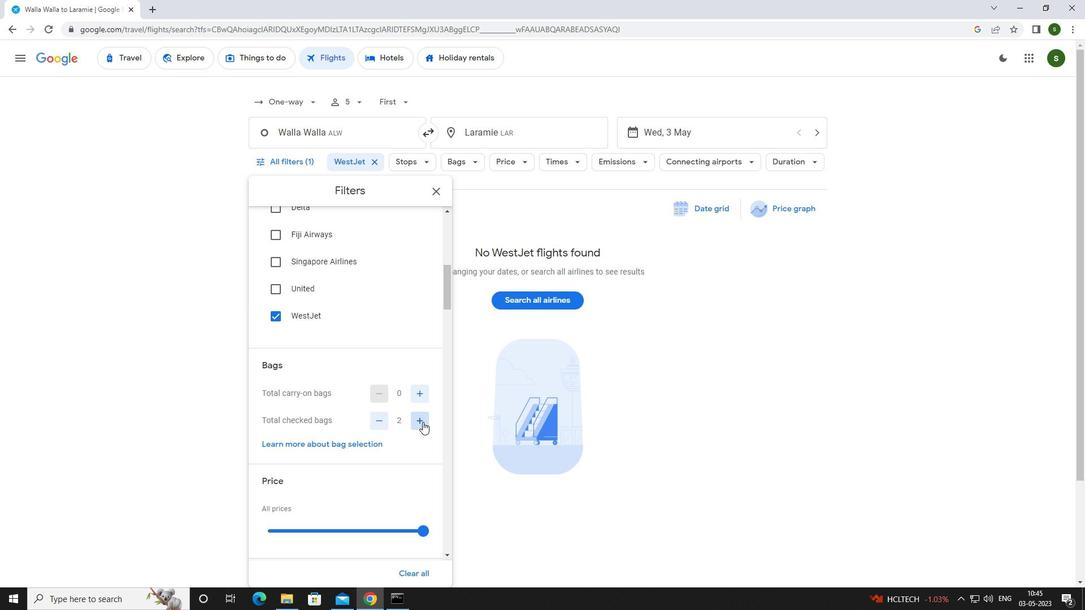 
Action: Mouse scrolled (422, 421) with delta (0, 0)
Screenshot: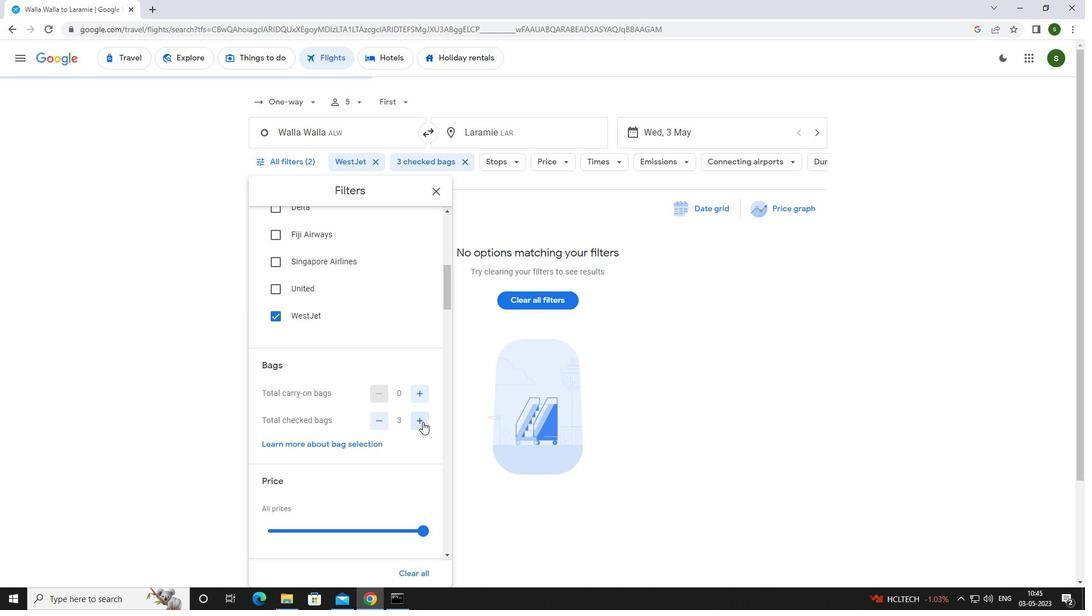 
Action: Mouse scrolled (422, 421) with delta (0, 0)
Screenshot: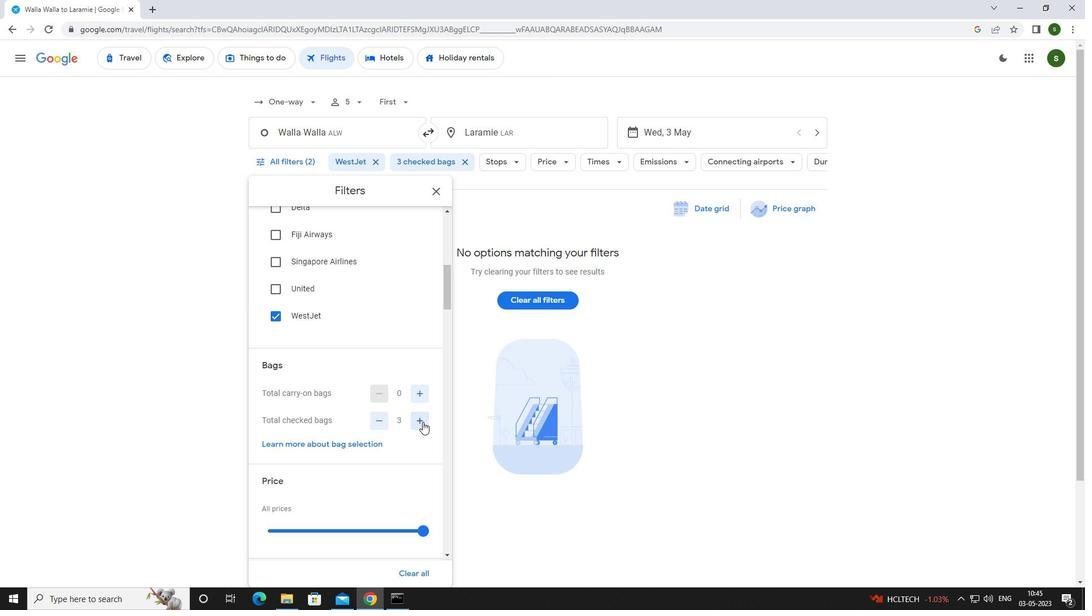 
Action: Mouse moved to (422, 420)
Screenshot: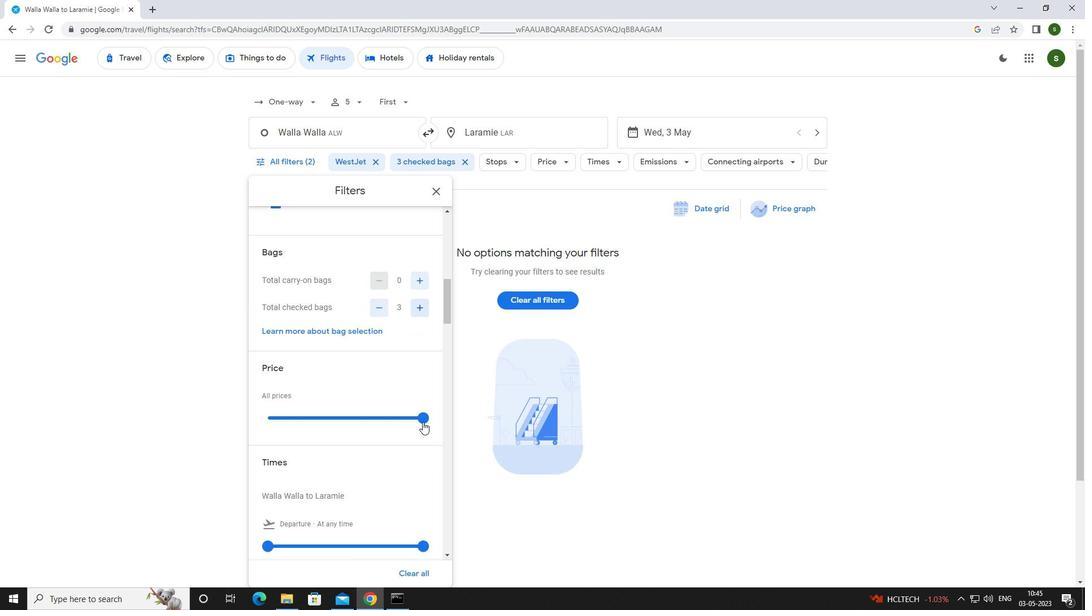
Action: Mouse pressed left at (422, 420)
Screenshot: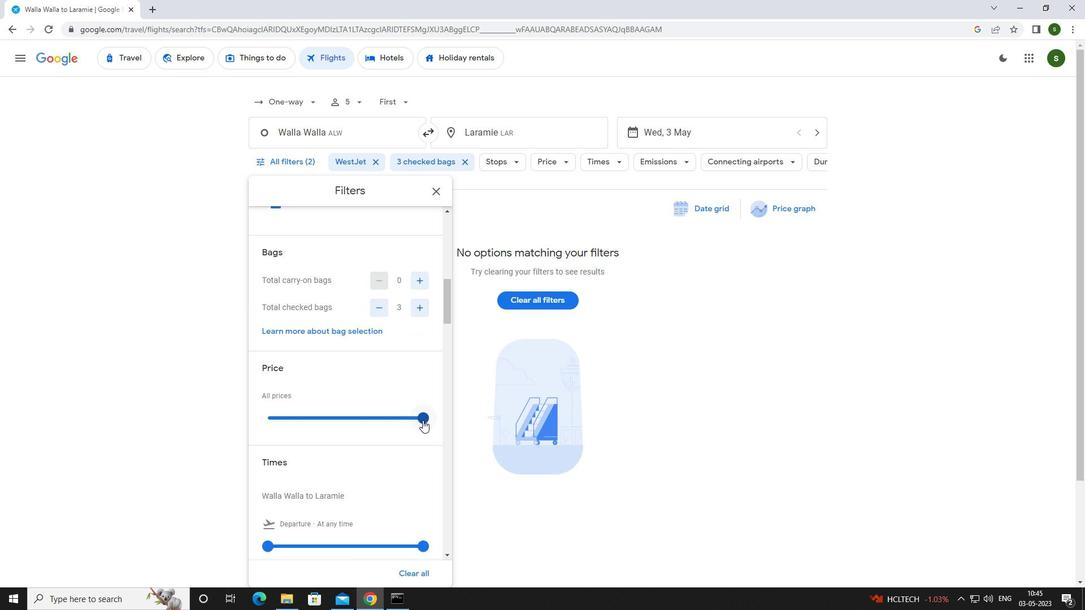 
Action: Mouse moved to (309, 427)
Screenshot: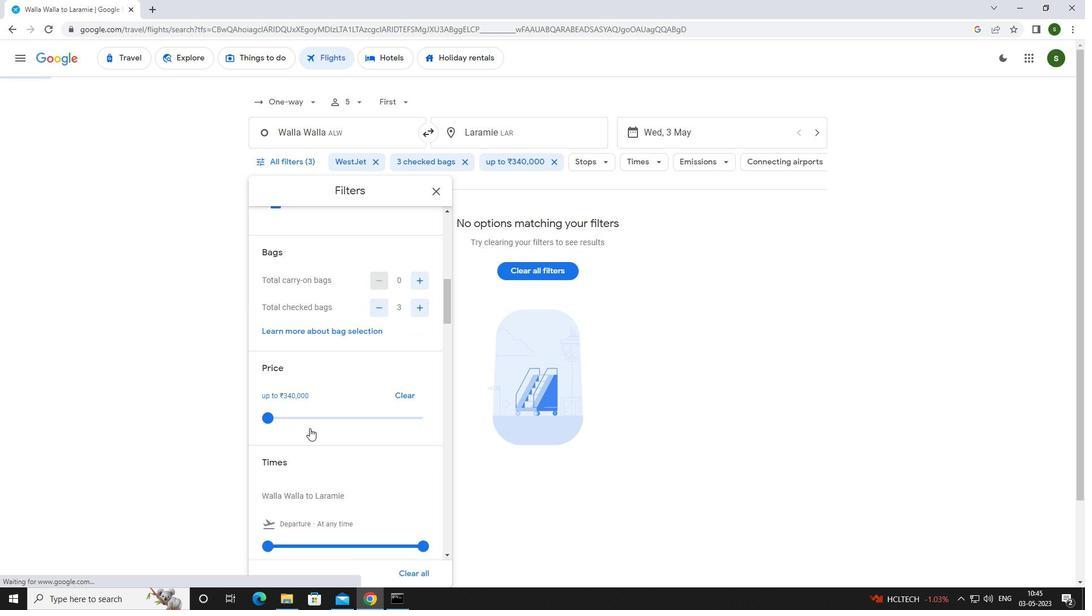 
Action: Mouse scrolled (309, 427) with delta (0, 0)
Screenshot: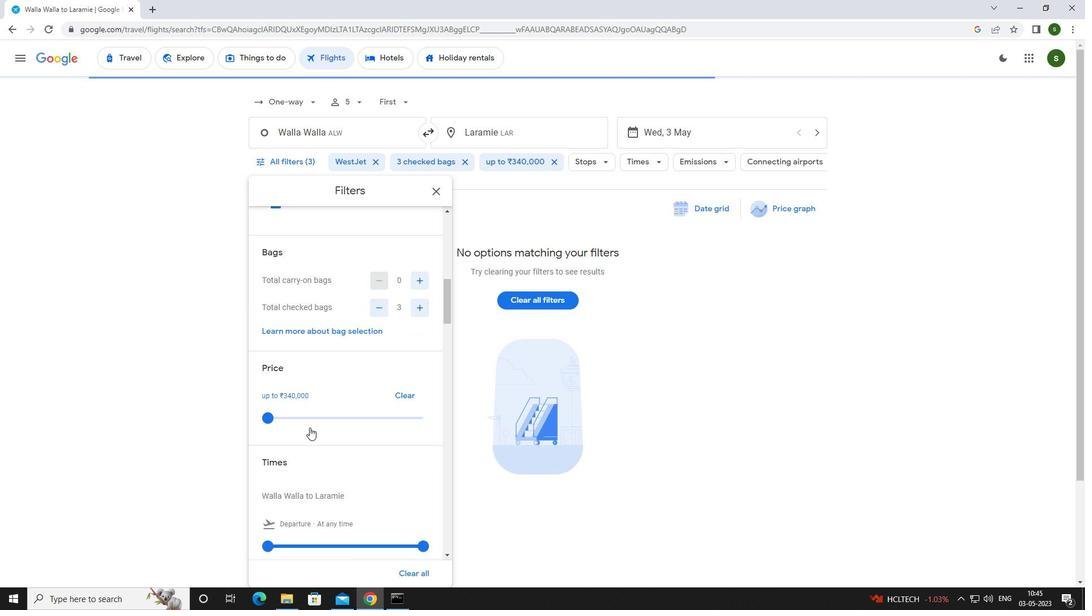 
Action: Mouse scrolled (309, 427) with delta (0, 0)
Screenshot: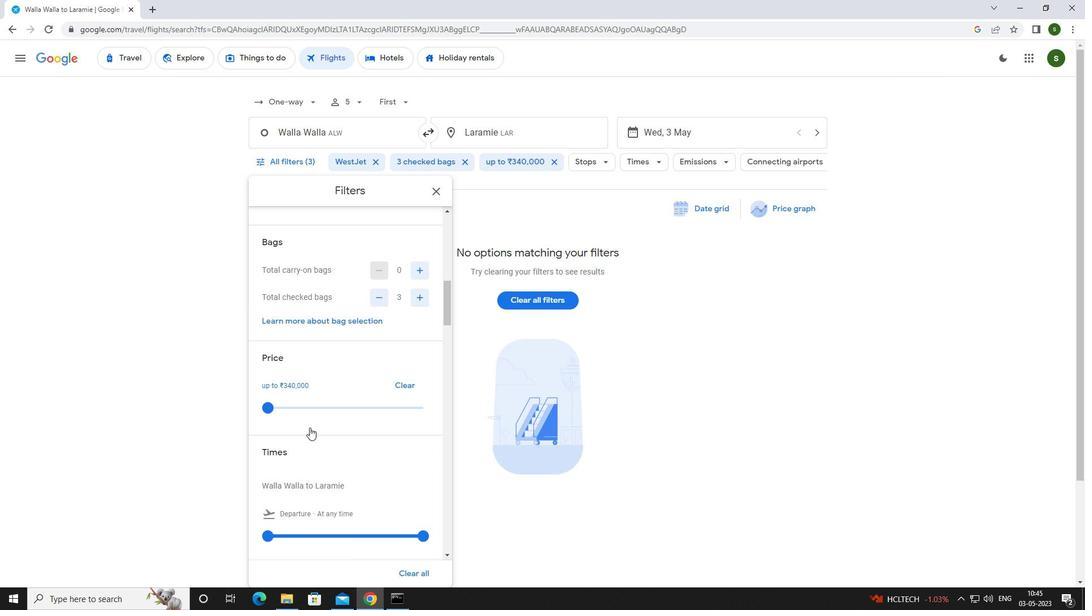 
Action: Mouse moved to (268, 433)
Screenshot: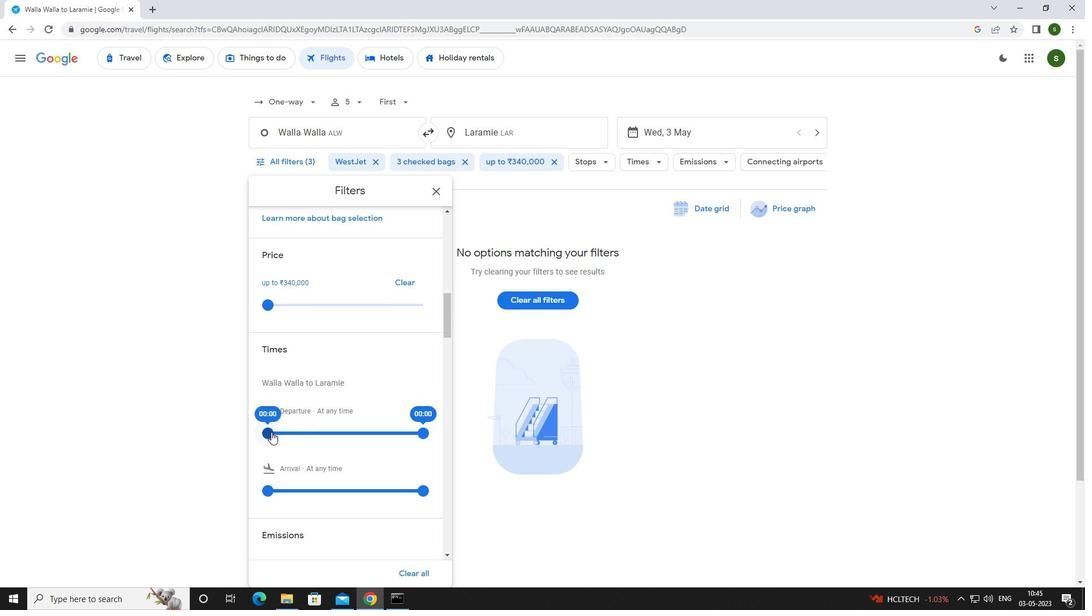 
Action: Mouse pressed left at (268, 433)
Screenshot: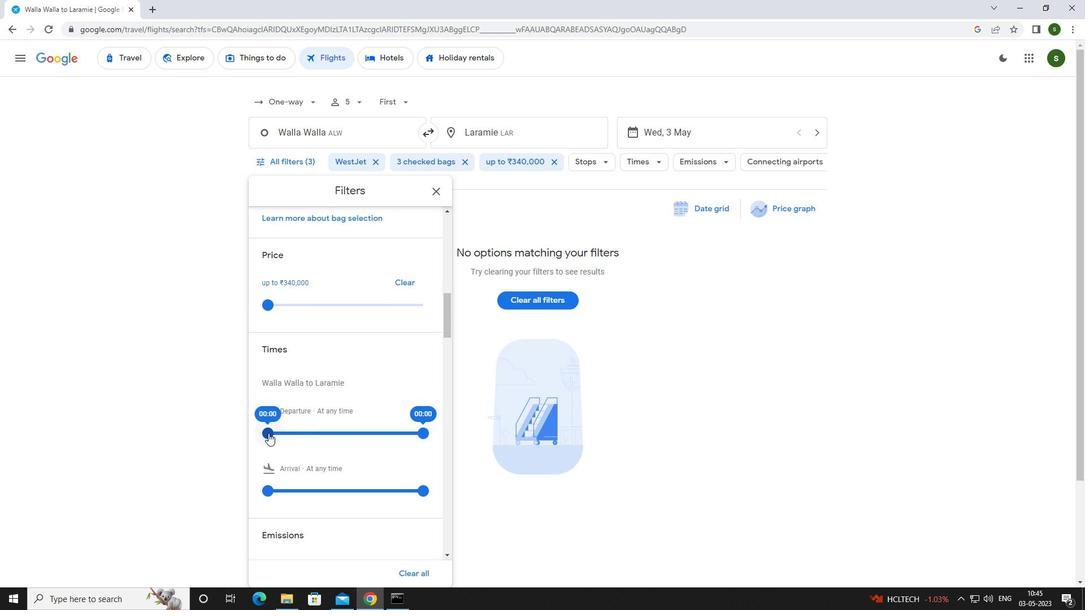 
Action: Mouse moved to (680, 417)
Screenshot: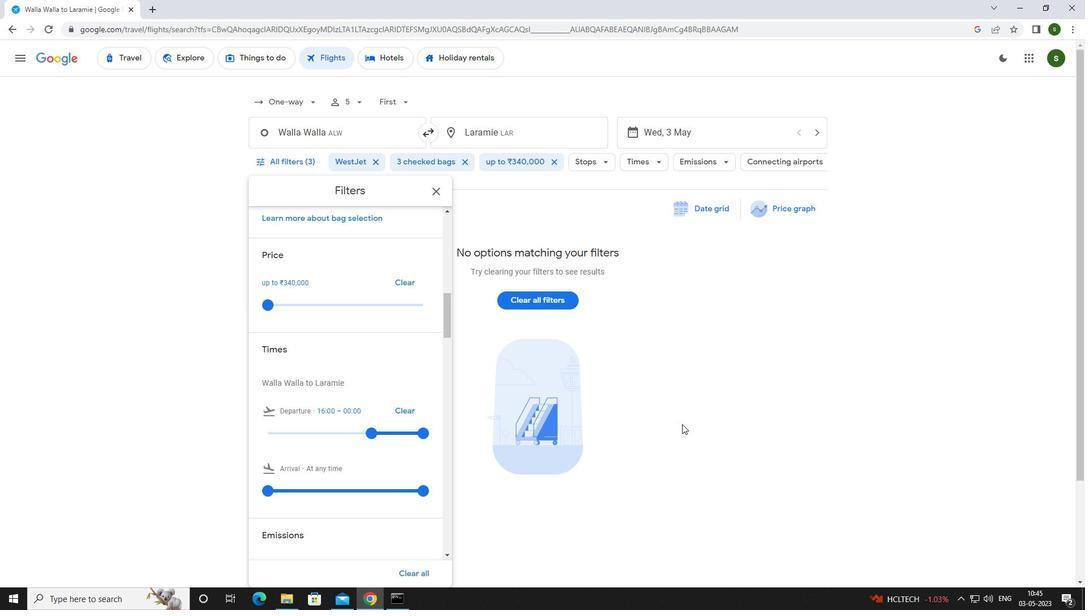 
Action: Mouse pressed left at (680, 417)
Screenshot: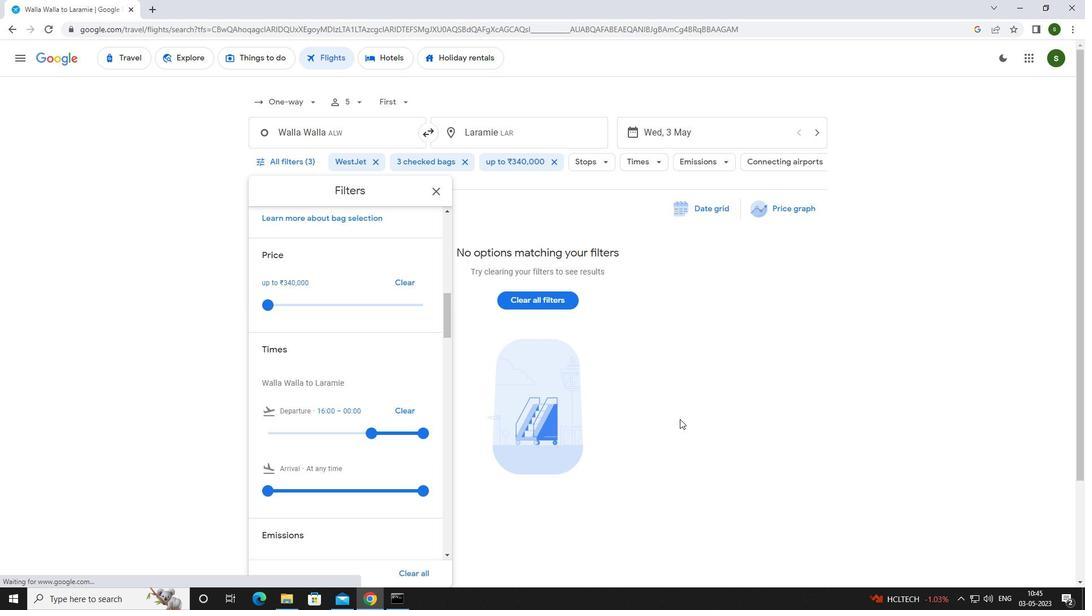 
